Task: Create a due date automation trigger when advanced on, 2 days before a card is due add dates not starting this month at 11:00 AM.
Action: Mouse moved to (906, 277)
Screenshot: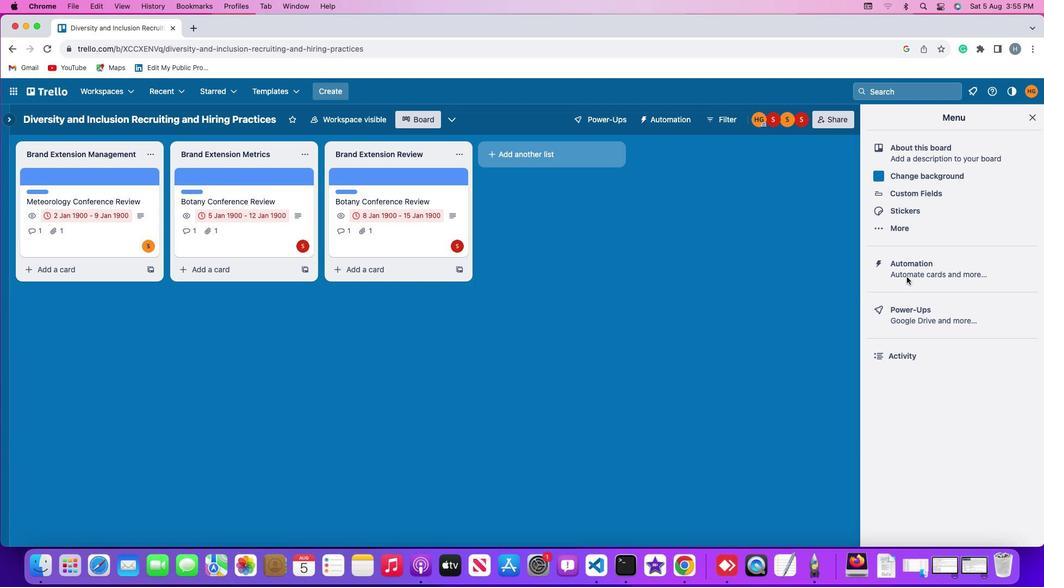 
Action: Mouse pressed left at (906, 277)
Screenshot: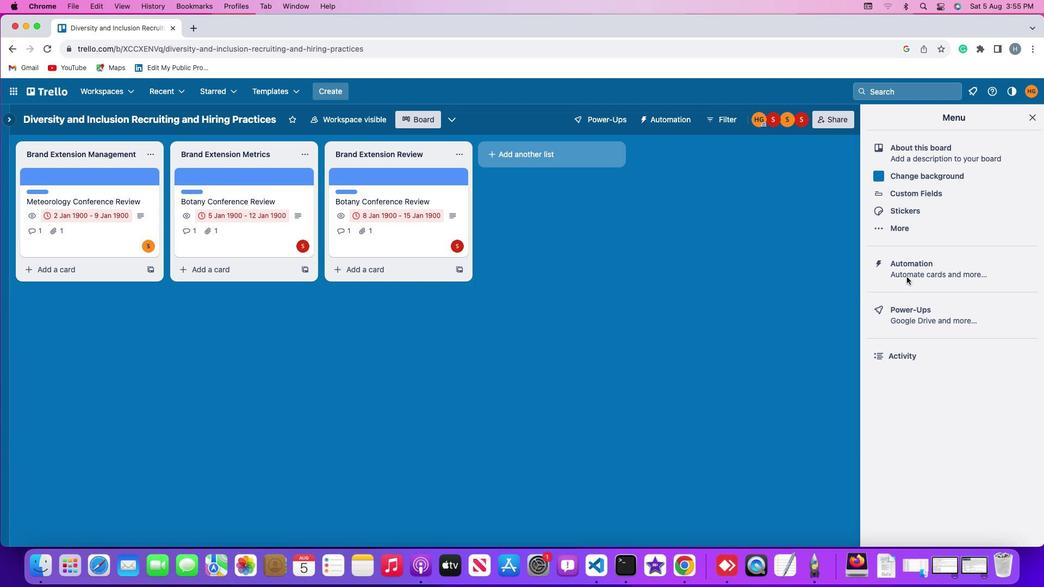 
Action: Mouse pressed left at (906, 277)
Screenshot: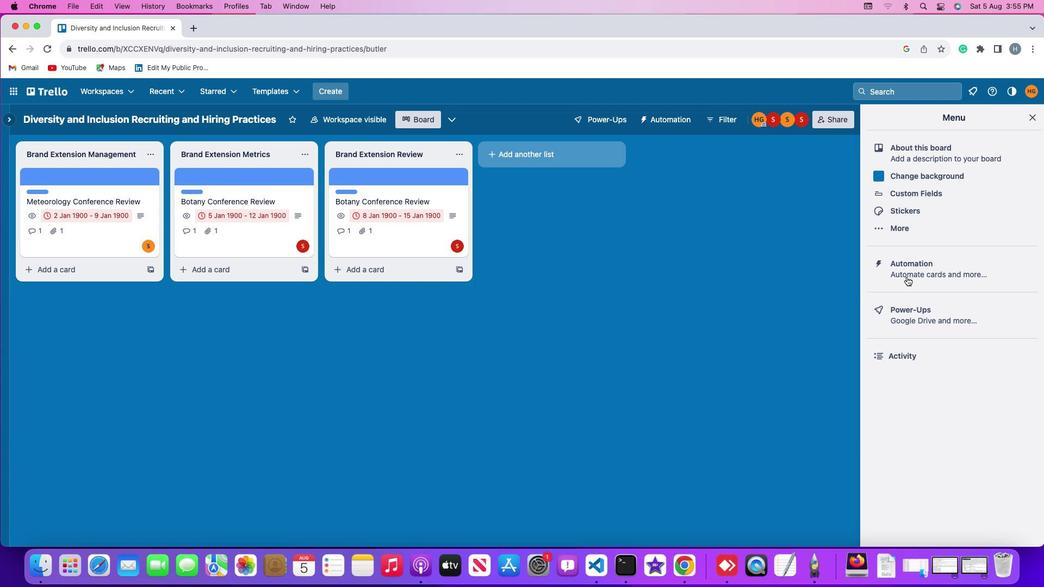 
Action: Mouse moved to (67, 261)
Screenshot: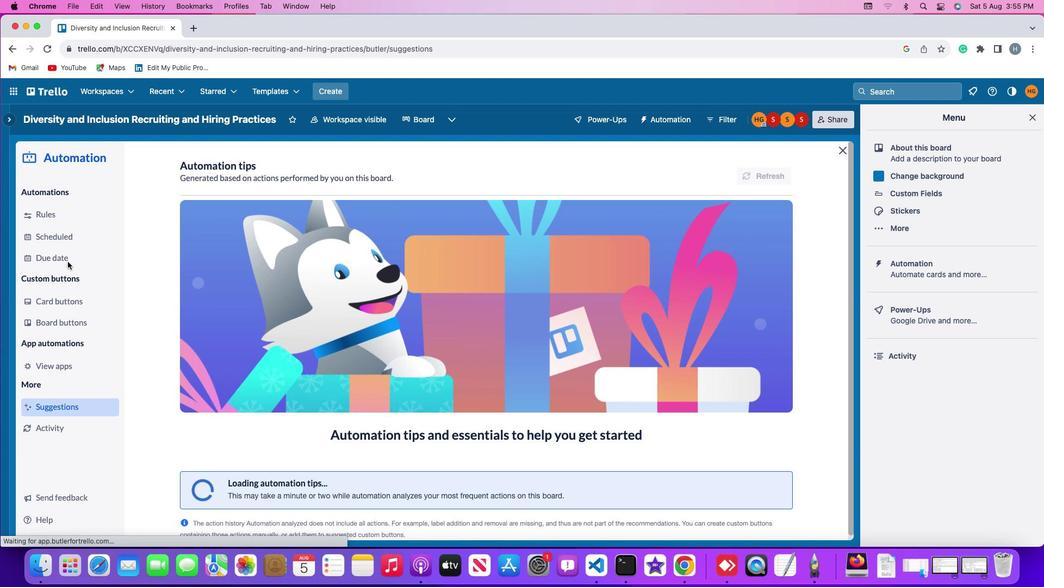 
Action: Mouse pressed left at (67, 261)
Screenshot: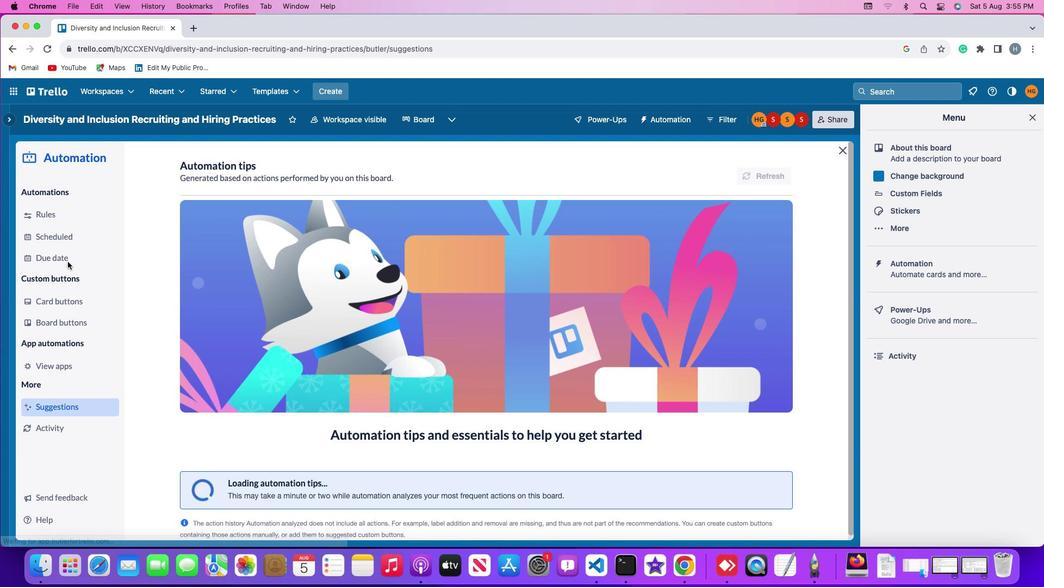 
Action: Mouse moved to (733, 168)
Screenshot: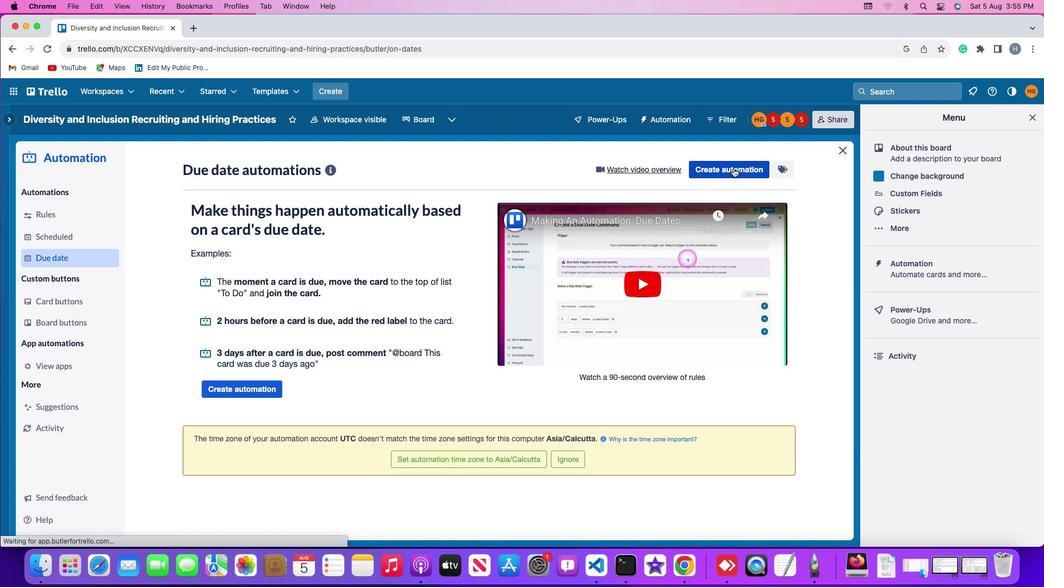 
Action: Mouse pressed left at (733, 168)
Screenshot: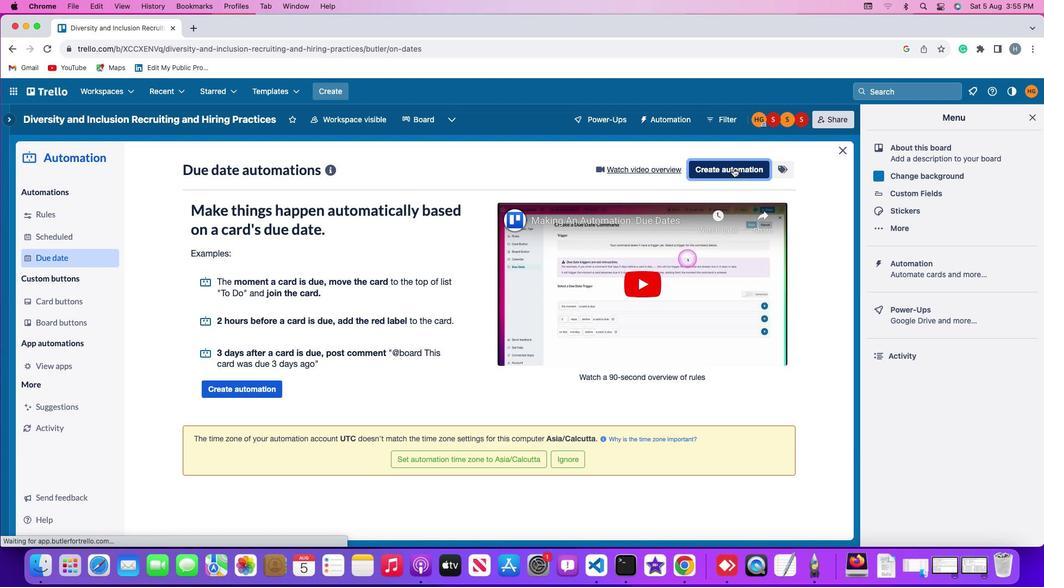 
Action: Mouse moved to (532, 274)
Screenshot: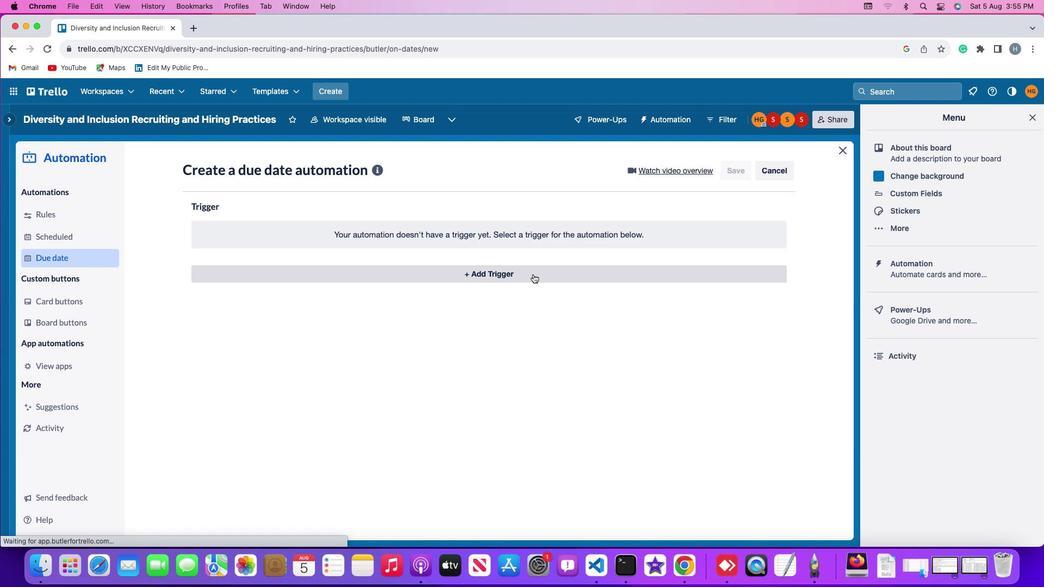 
Action: Mouse pressed left at (532, 274)
Screenshot: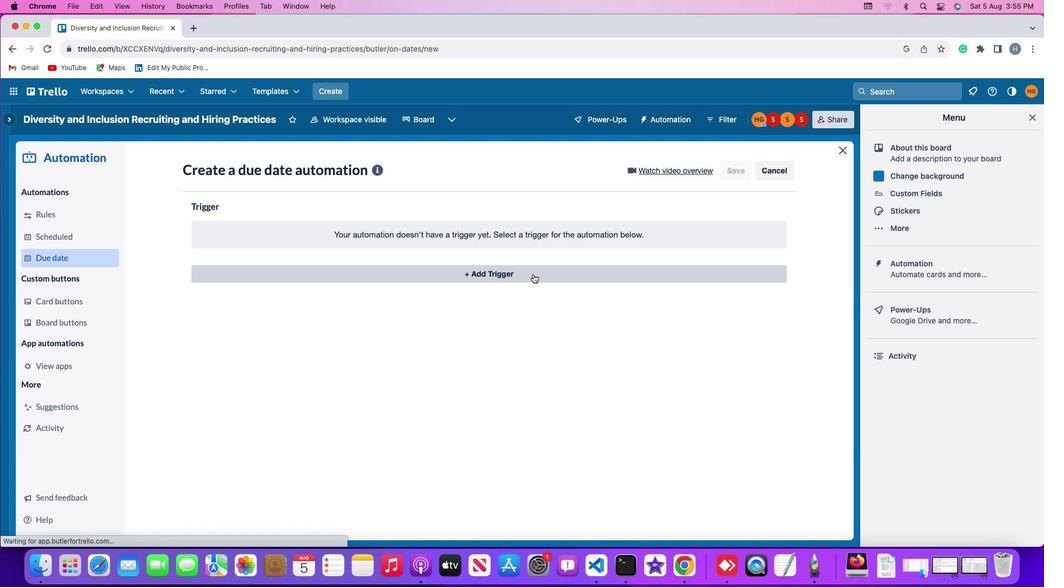 
Action: Mouse moved to (213, 436)
Screenshot: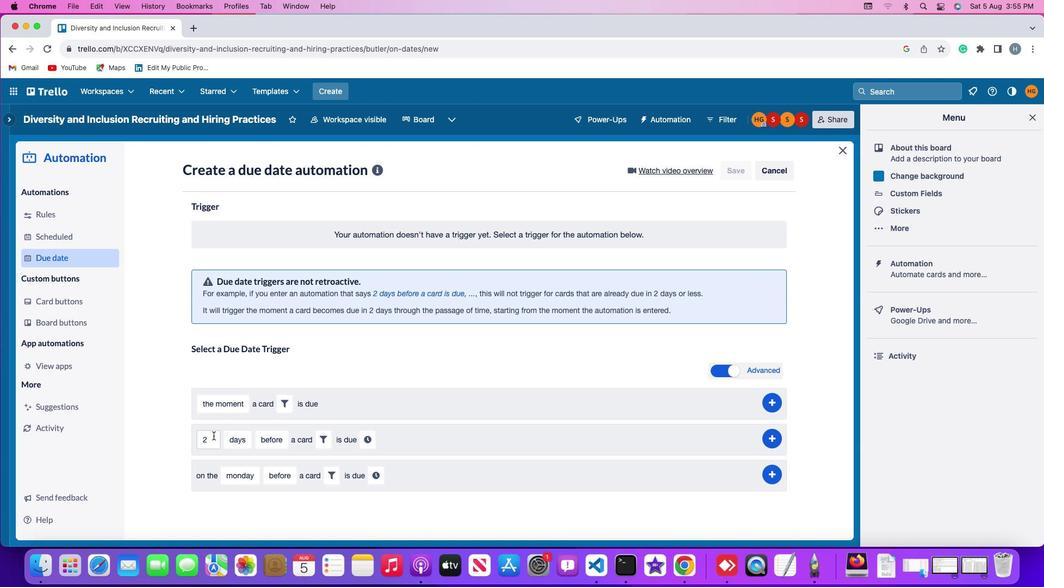 
Action: Mouse pressed left at (213, 436)
Screenshot: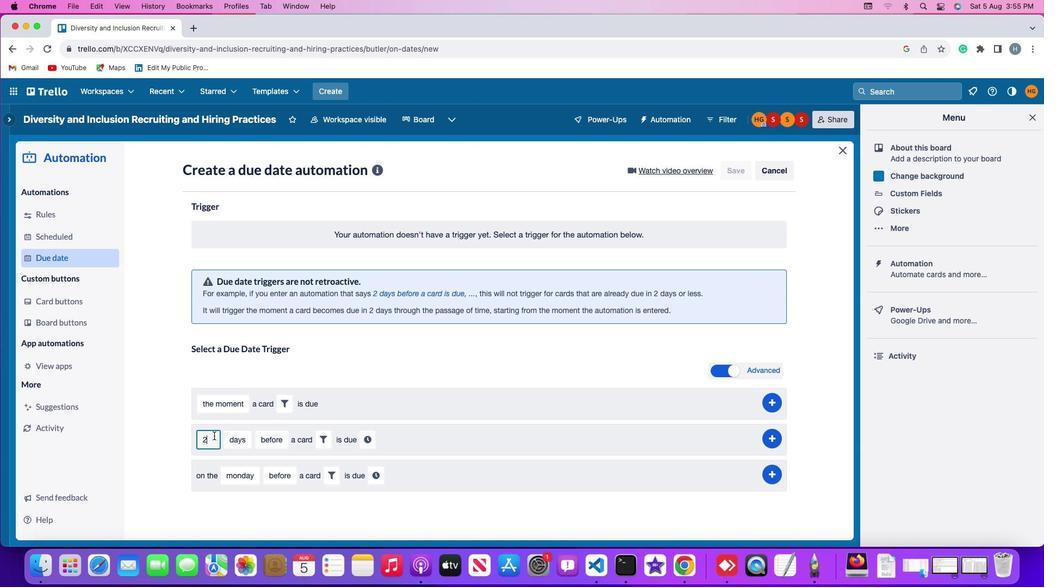 
Action: Mouse moved to (214, 435)
Screenshot: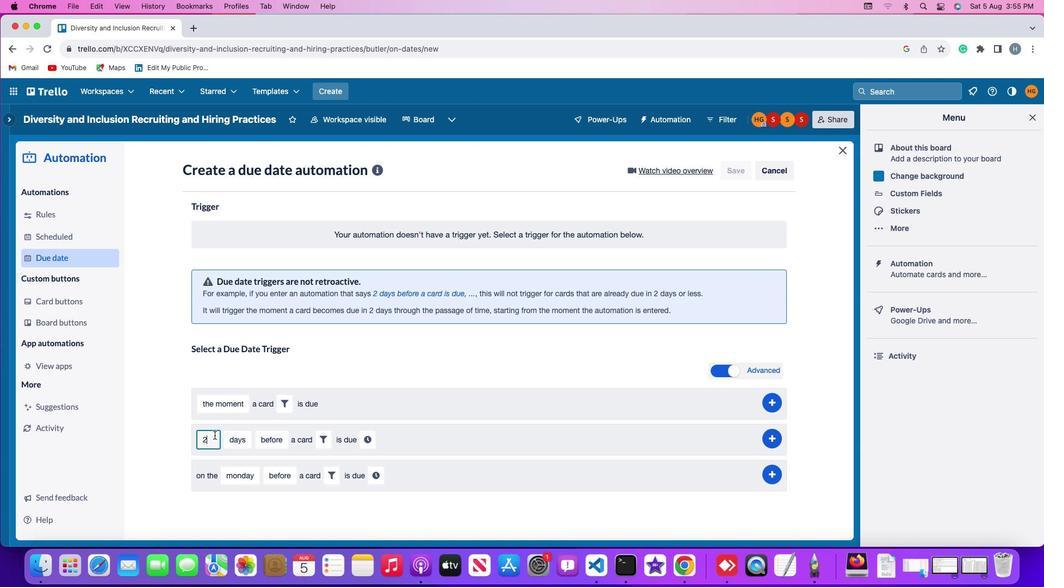 
Action: Key pressed Key.backspace
Screenshot: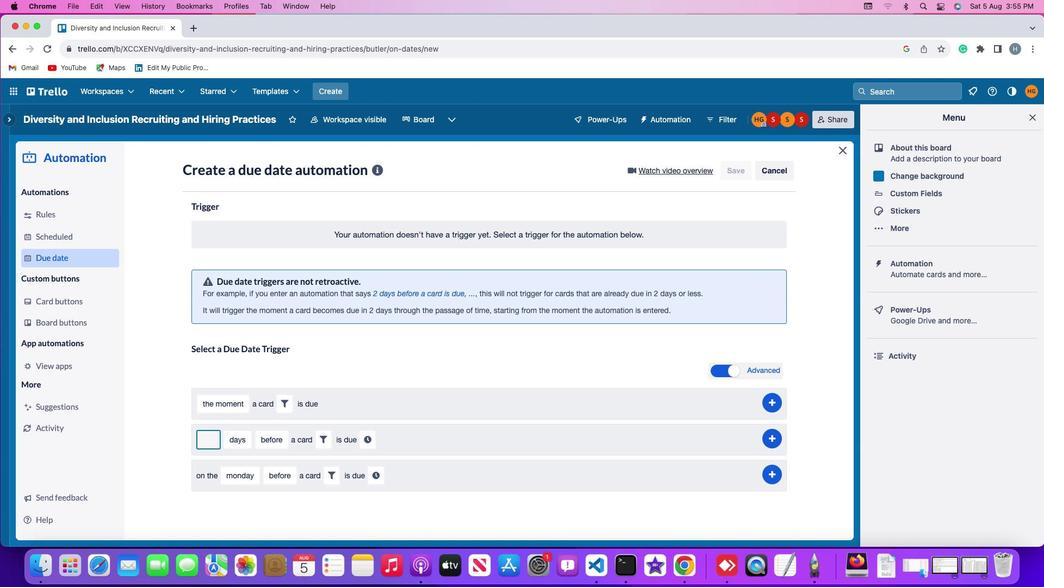 
Action: Mouse moved to (214, 434)
Screenshot: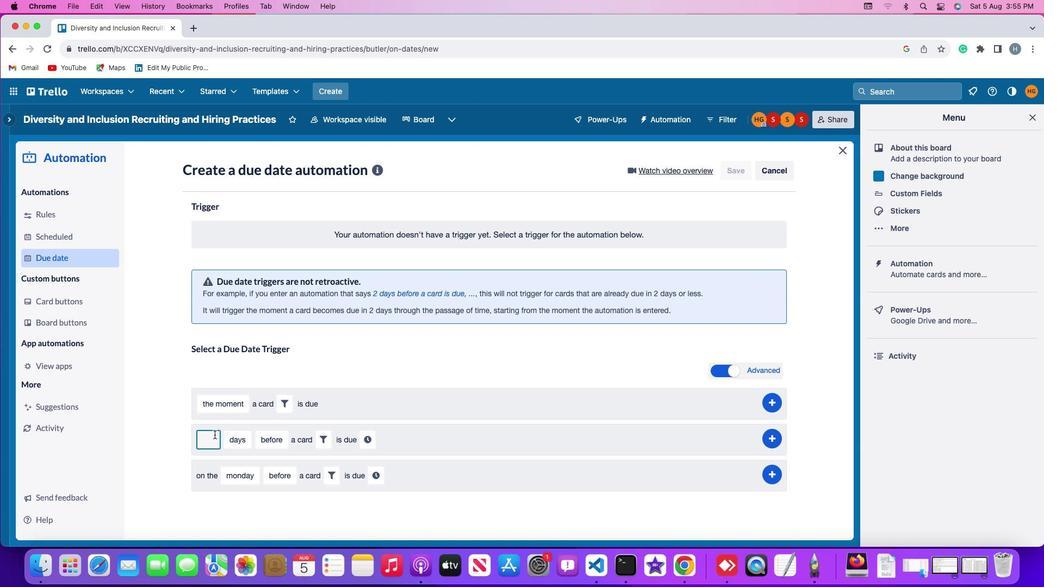 
Action: Key pressed '2'
Screenshot: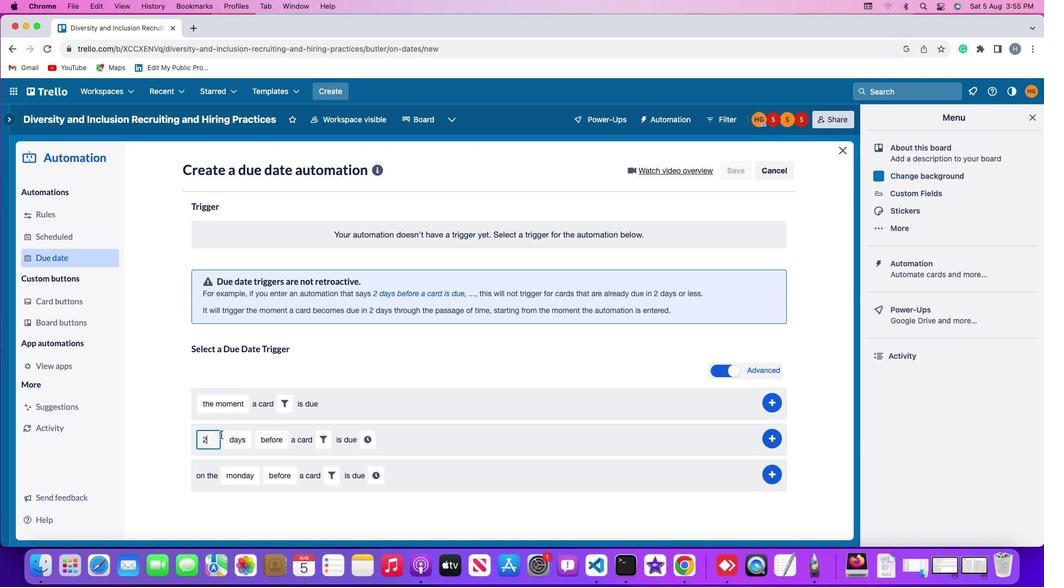 
Action: Mouse moved to (239, 436)
Screenshot: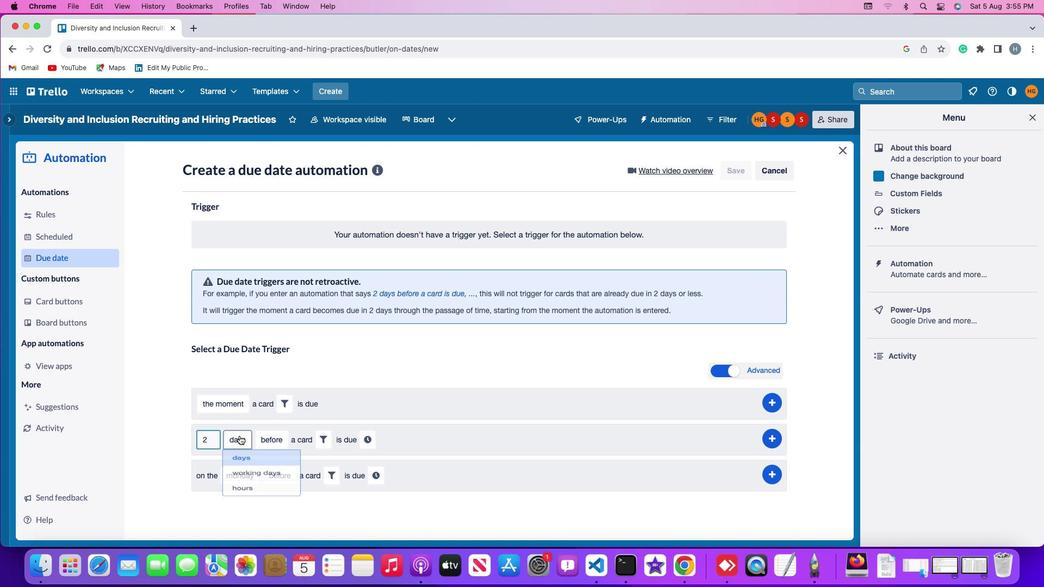 
Action: Mouse pressed left at (239, 436)
Screenshot: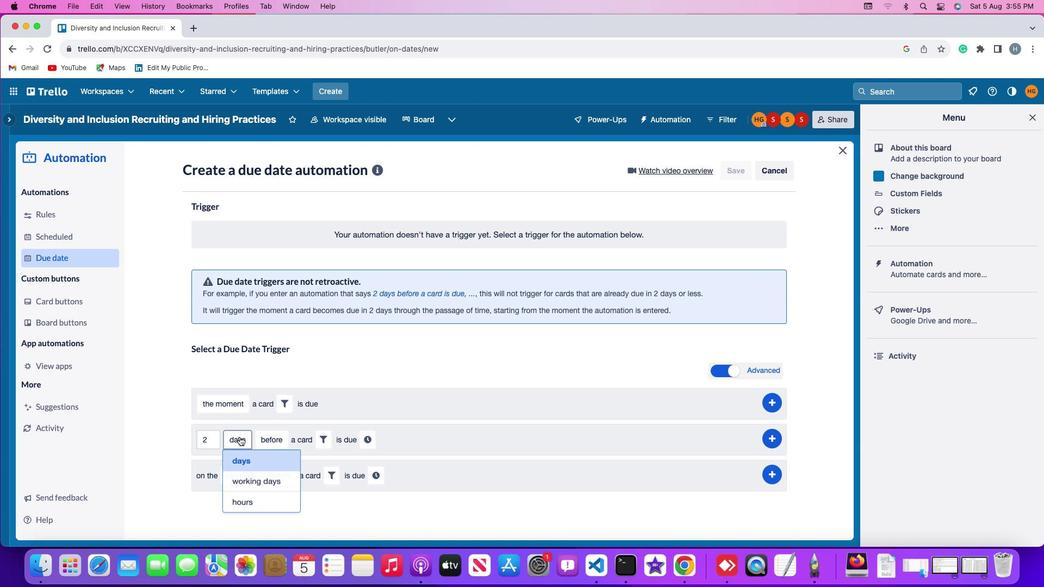 
Action: Mouse moved to (246, 451)
Screenshot: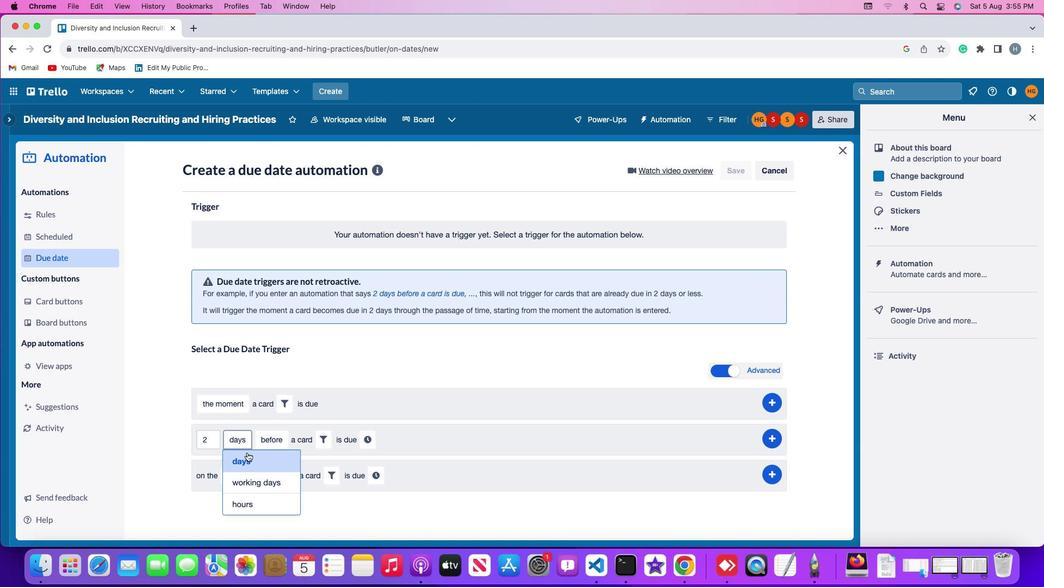 
Action: Mouse pressed left at (246, 451)
Screenshot: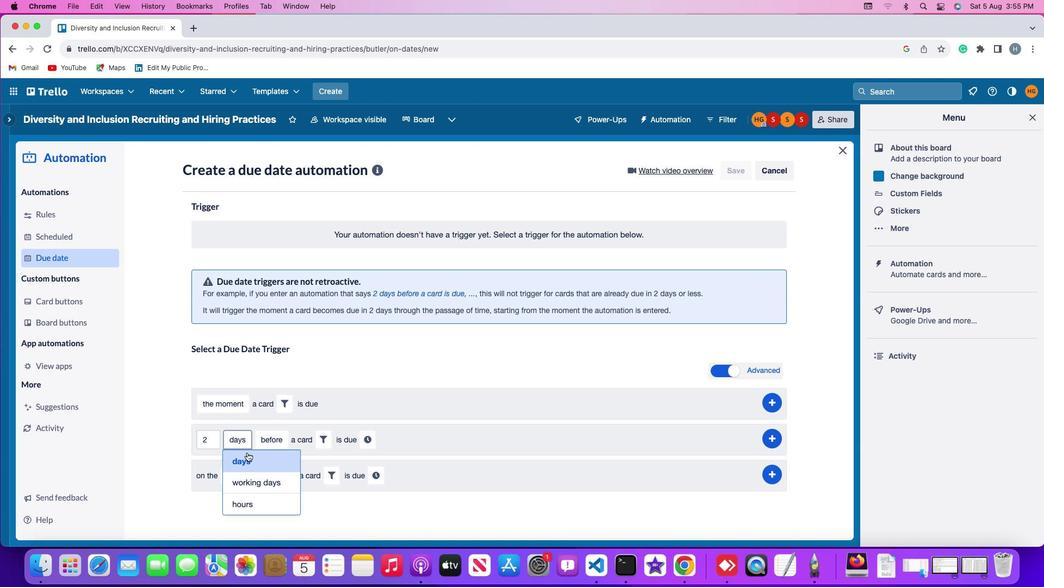 
Action: Mouse moved to (271, 437)
Screenshot: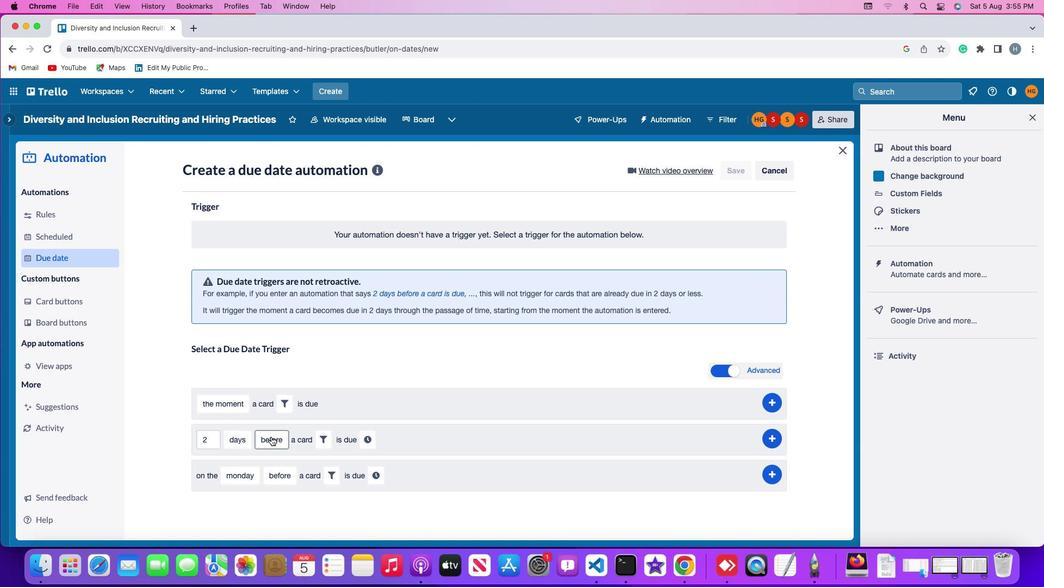 
Action: Mouse pressed left at (271, 437)
Screenshot: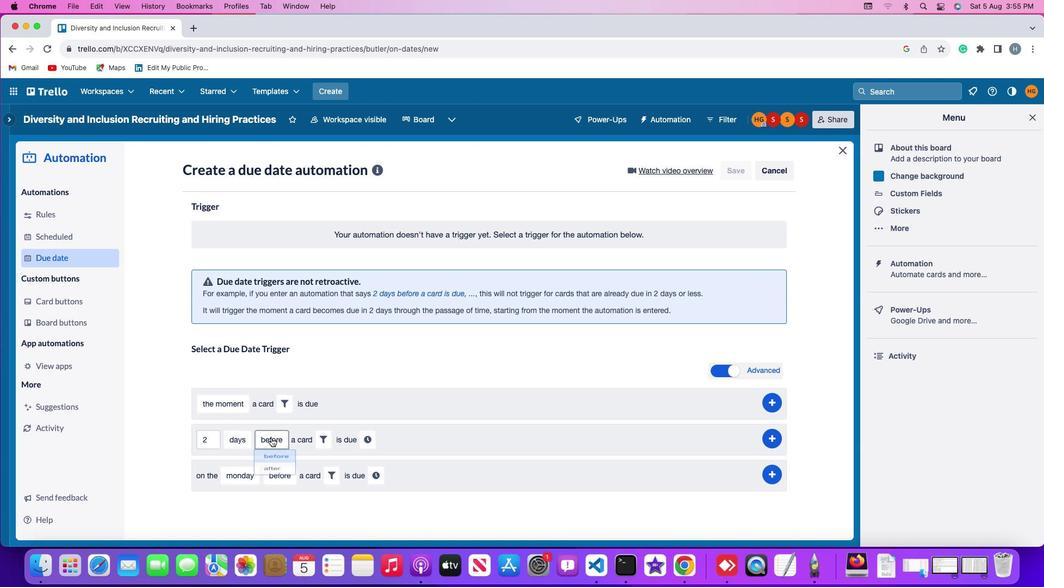 
Action: Mouse moved to (280, 457)
Screenshot: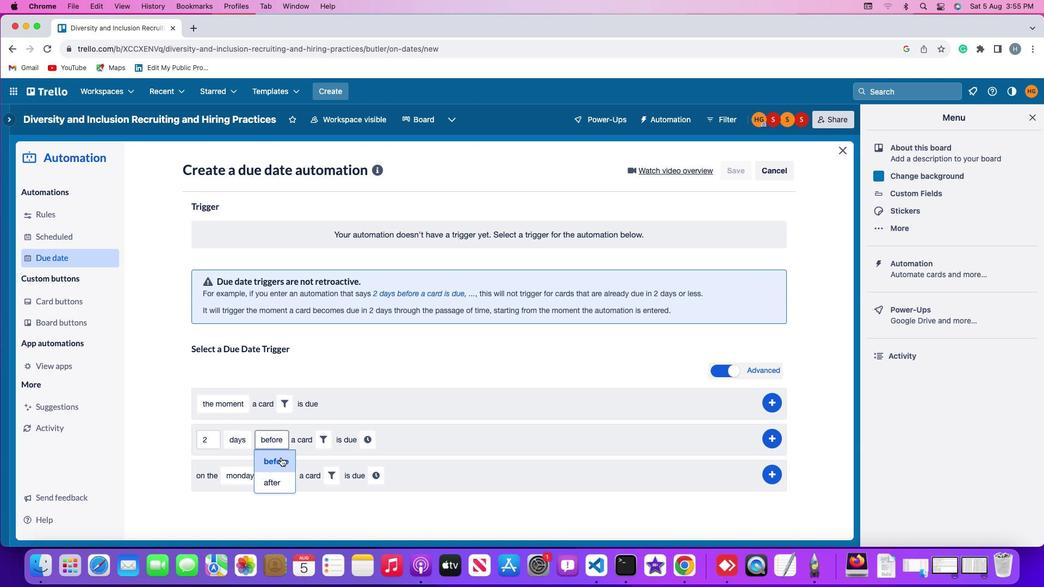 
Action: Mouse pressed left at (280, 457)
Screenshot: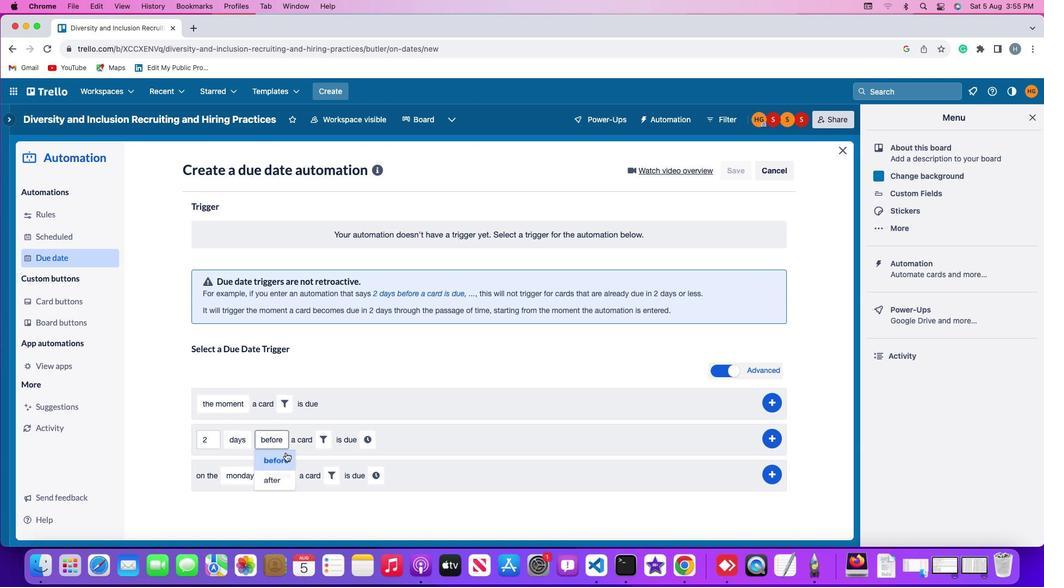 
Action: Mouse moved to (317, 438)
Screenshot: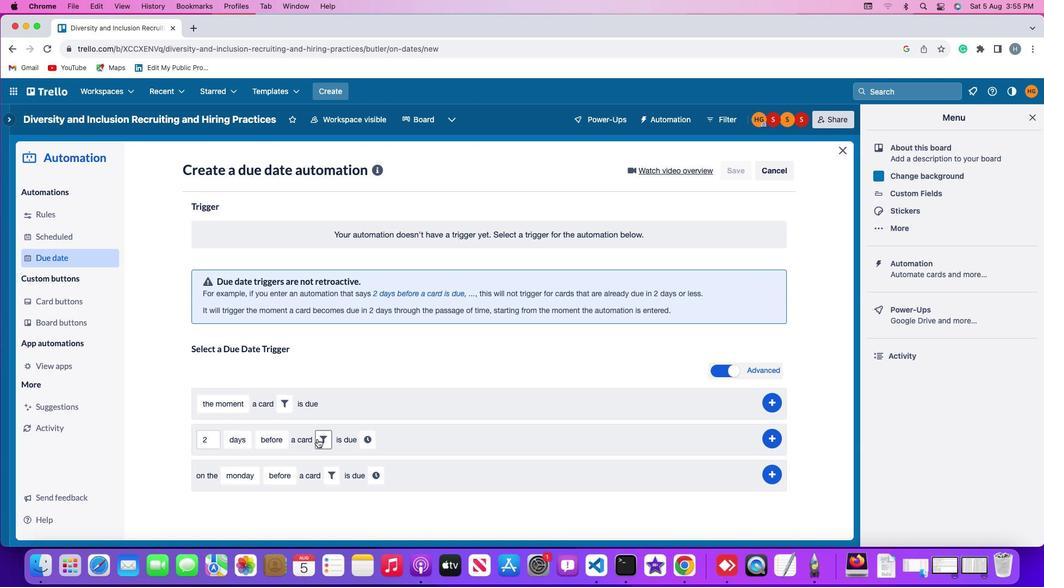 
Action: Mouse pressed left at (317, 438)
Screenshot: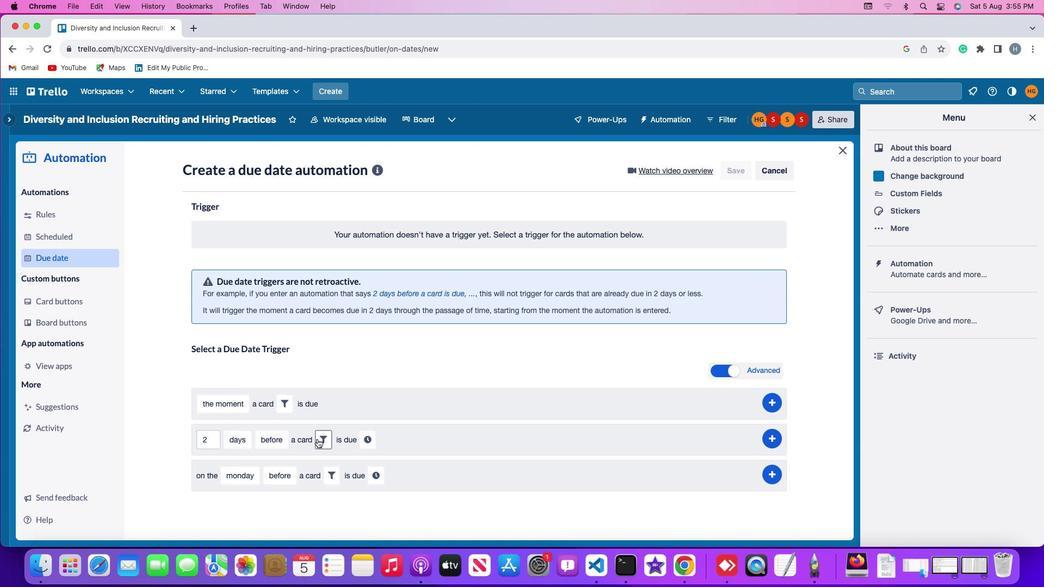 
Action: Mouse moved to (386, 474)
Screenshot: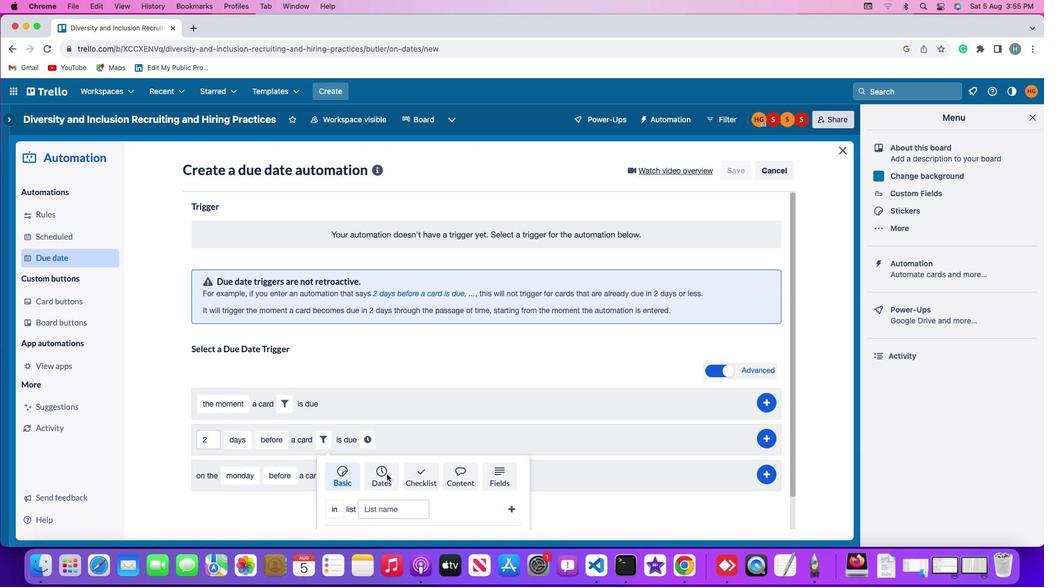 
Action: Mouse pressed left at (386, 474)
Screenshot: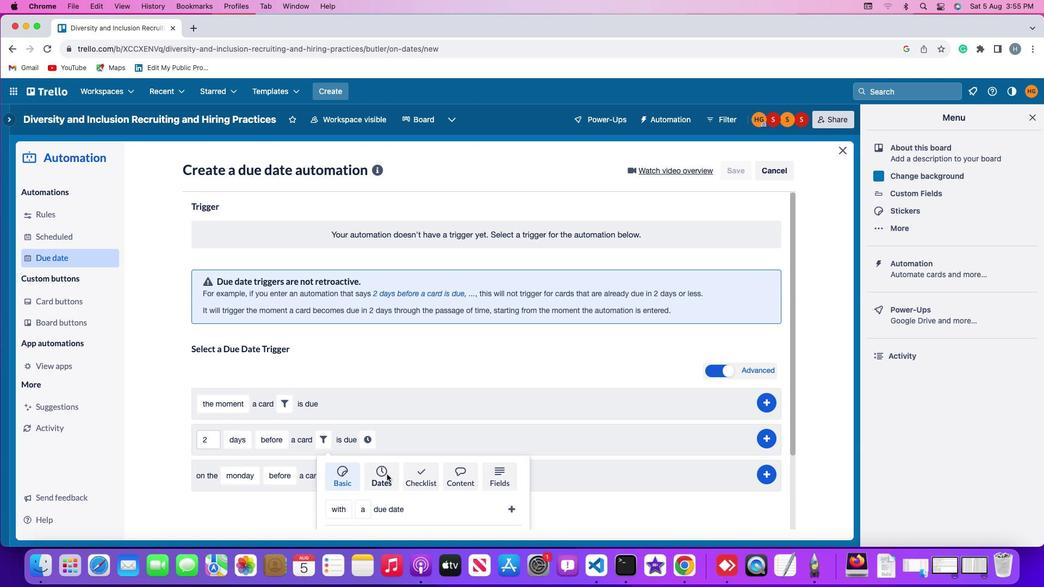 
Action: Mouse moved to (372, 474)
Screenshot: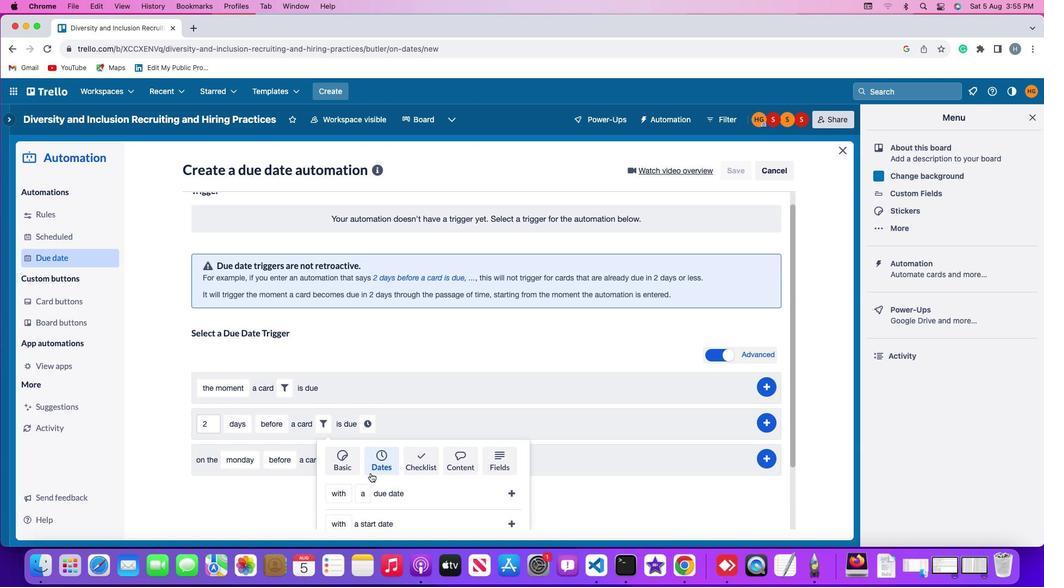 
Action: Mouse scrolled (372, 474) with delta (0, 0)
Screenshot: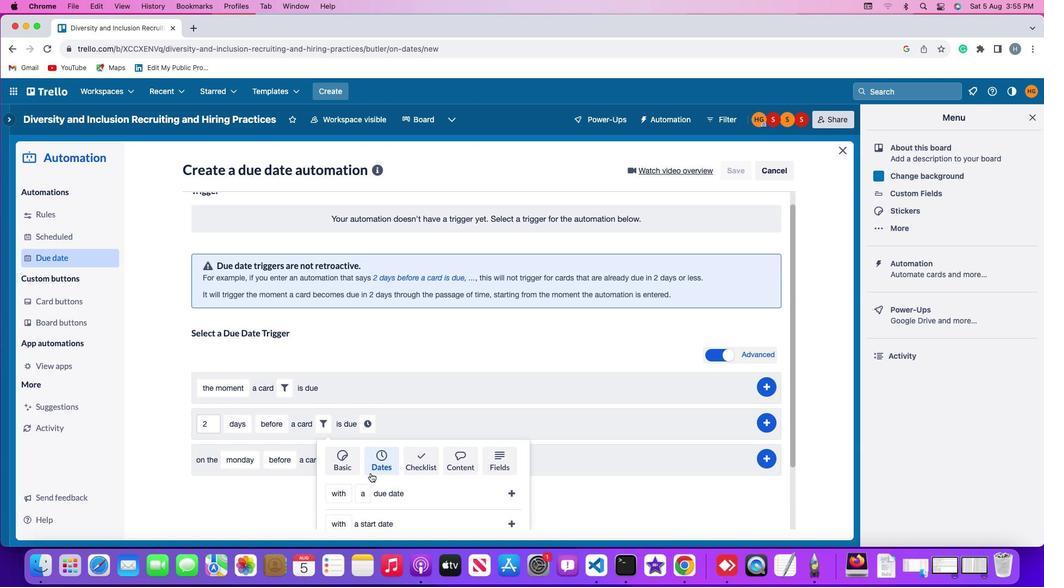 
Action: Mouse moved to (372, 474)
Screenshot: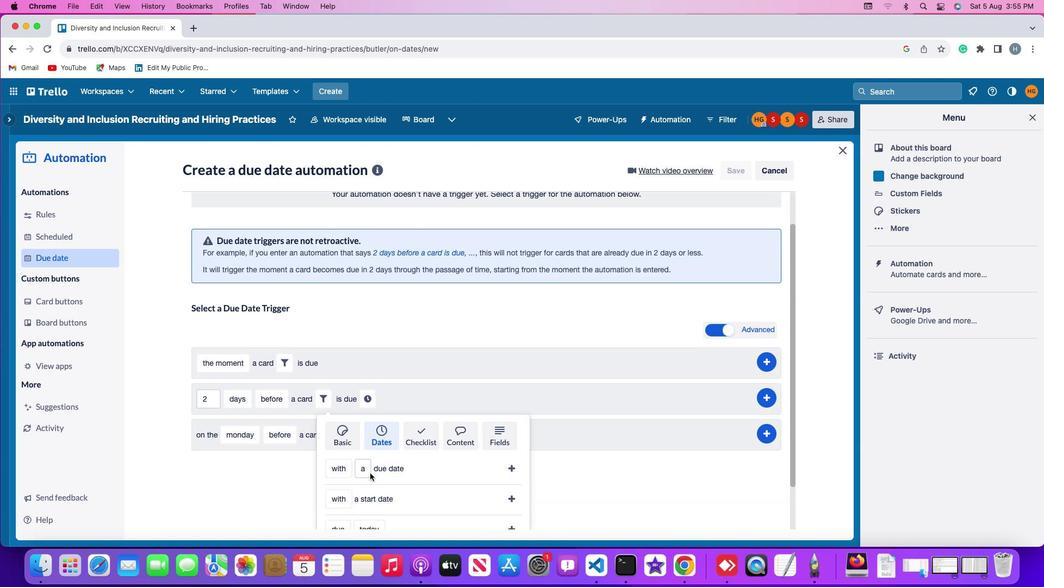 
Action: Mouse scrolled (372, 474) with delta (0, 0)
Screenshot: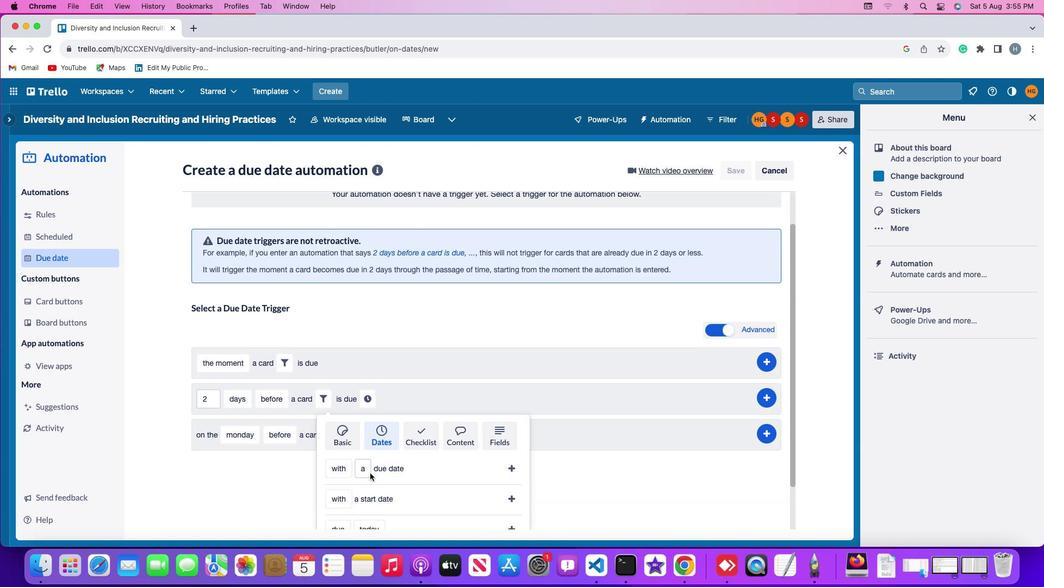 
Action: Mouse scrolled (372, 474) with delta (0, -1)
Screenshot: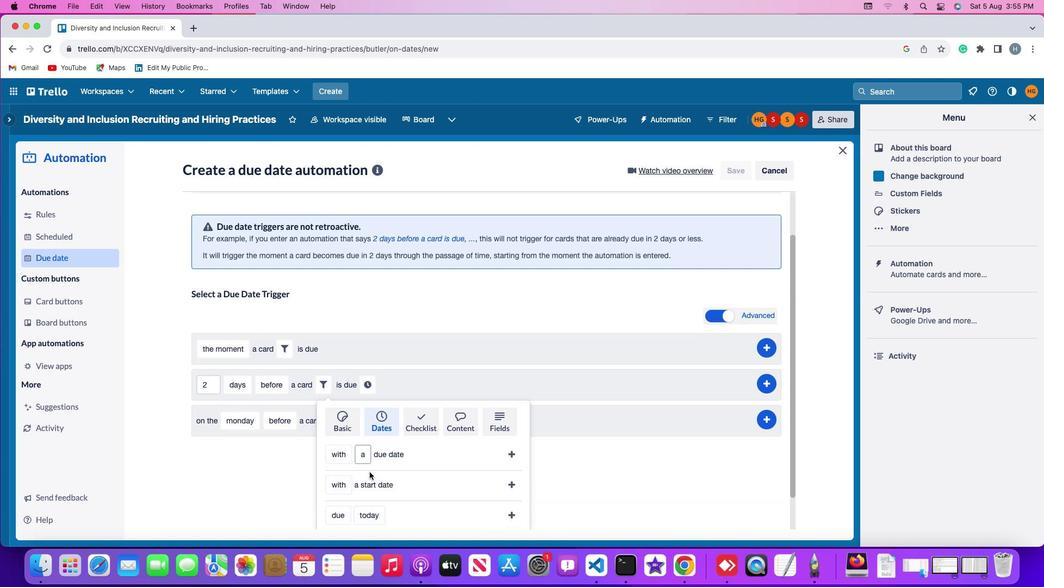 
Action: Mouse scrolled (372, 474) with delta (0, -2)
Screenshot: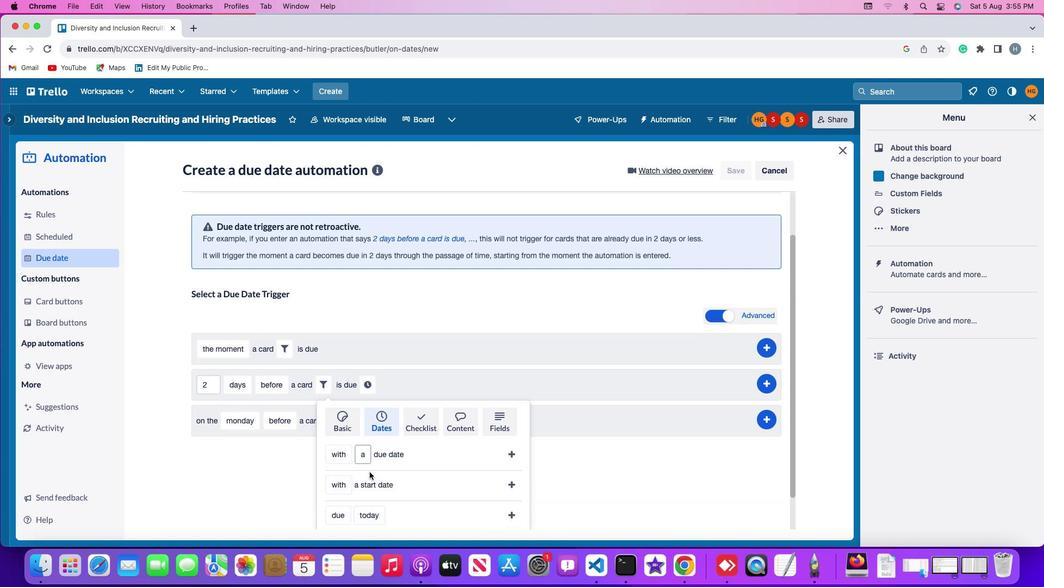 
Action: Mouse moved to (372, 474)
Screenshot: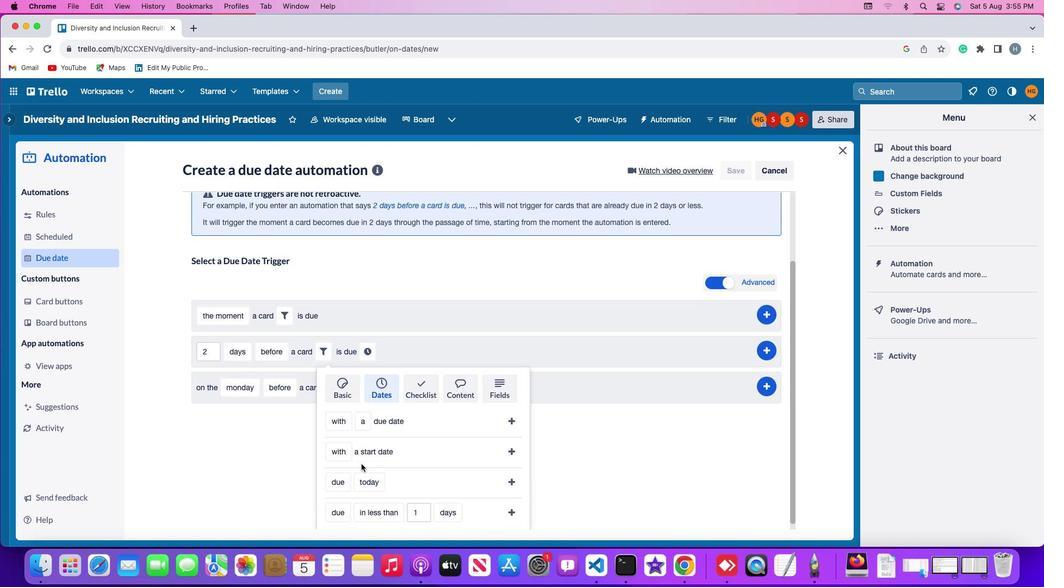 
Action: Mouse scrolled (372, 474) with delta (0, -2)
Screenshot: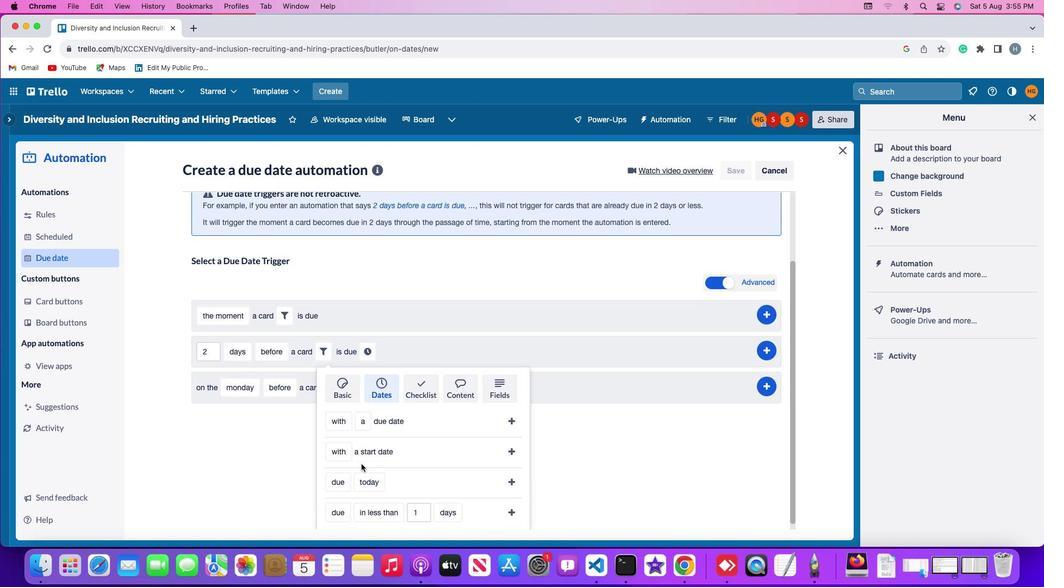 
Action: Mouse moved to (370, 473)
Screenshot: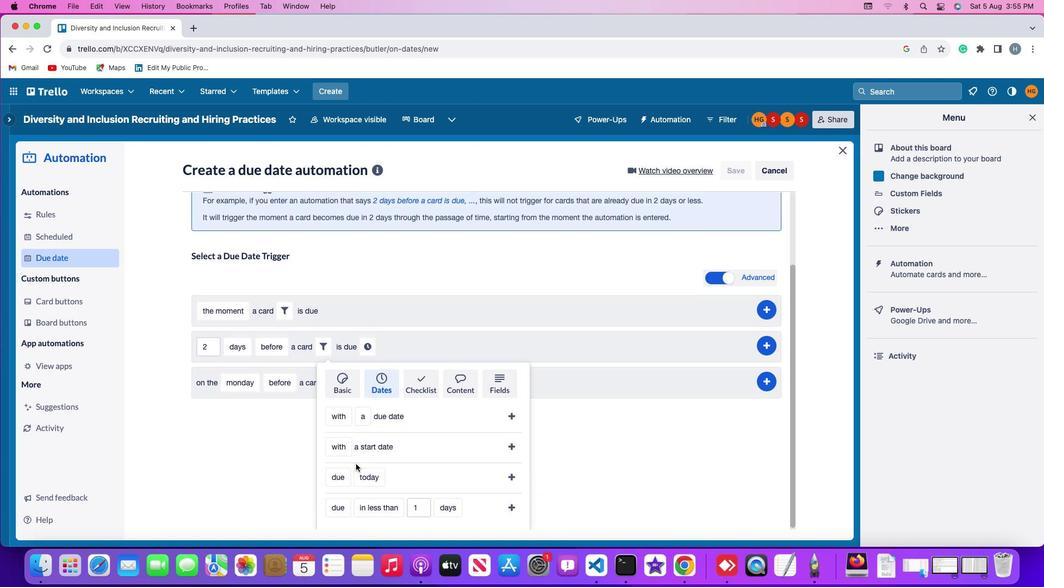 
Action: Mouse scrolled (370, 473) with delta (0, -2)
Screenshot: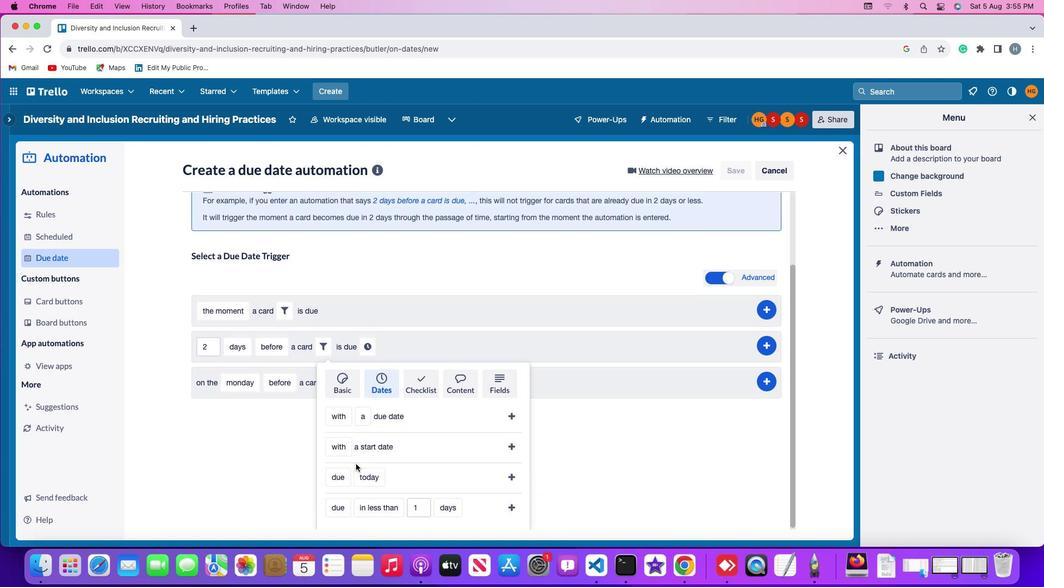 
Action: Mouse moved to (347, 471)
Screenshot: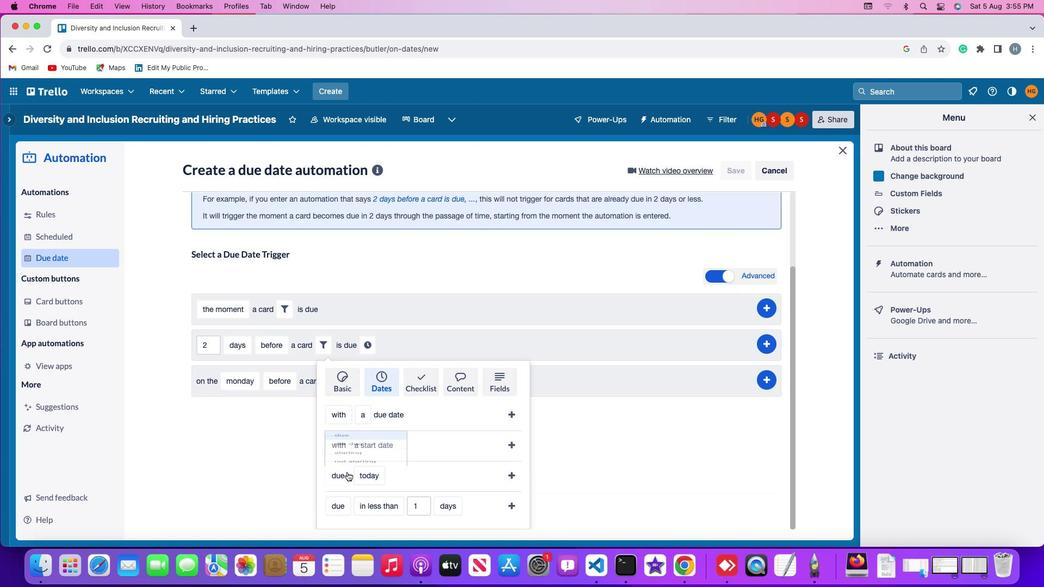 
Action: Mouse pressed left at (347, 471)
Screenshot: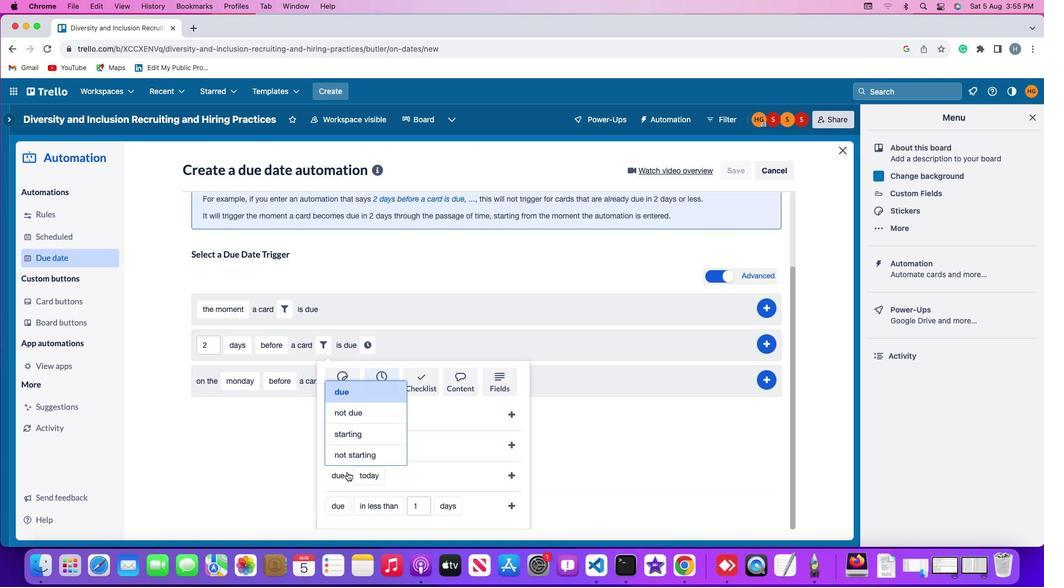 
Action: Mouse moved to (350, 451)
Screenshot: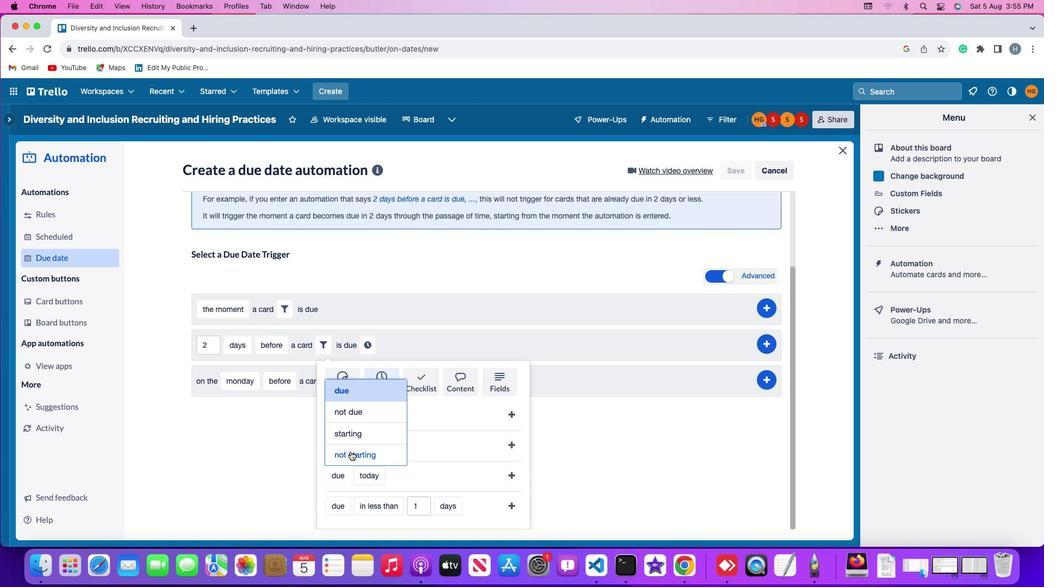 
Action: Mouse pressed left at (350, 451)
Screenshot: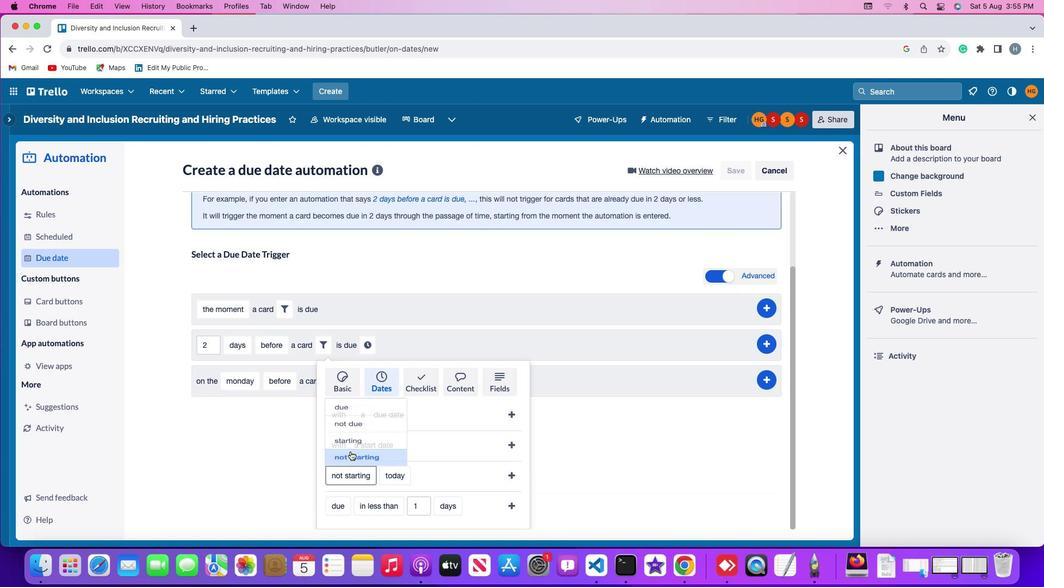 
Action: Mouse moved to (392, 474)
Screenshot: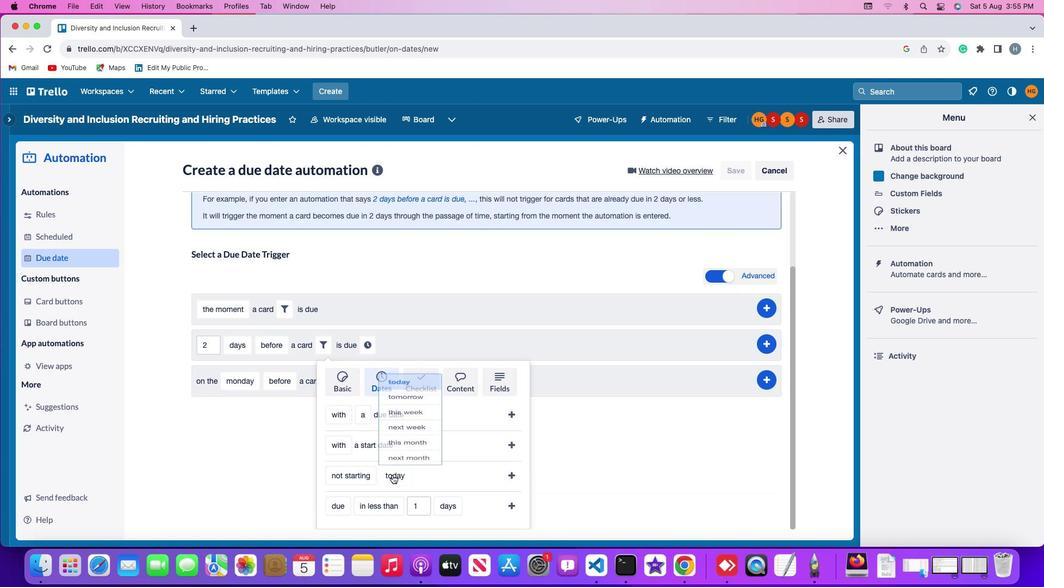 
Action: Mouse pressed left at (392, 474)
Screenshot: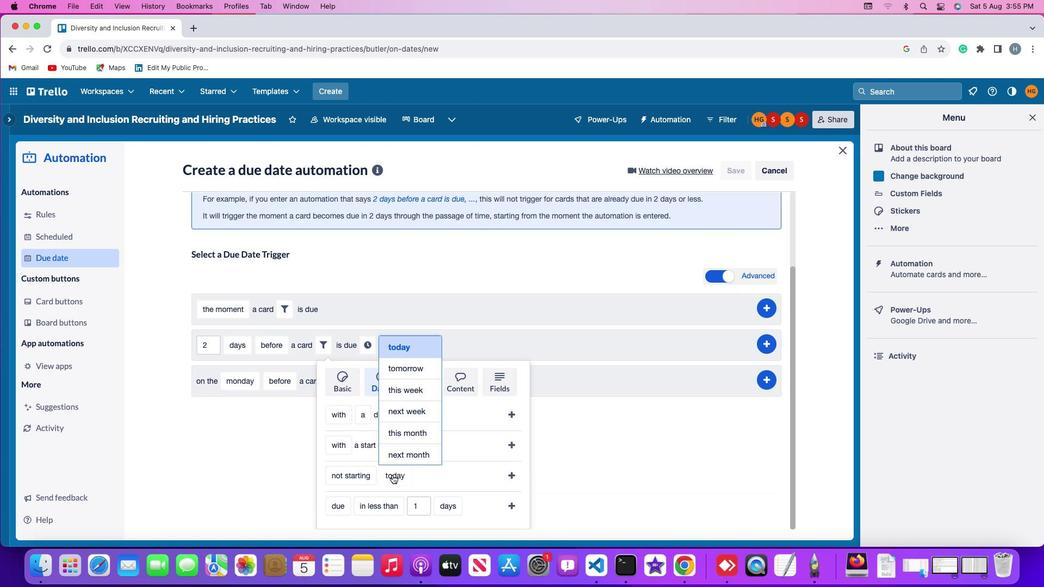 
Action: Mouse moved to (398, 434)
Screenshot: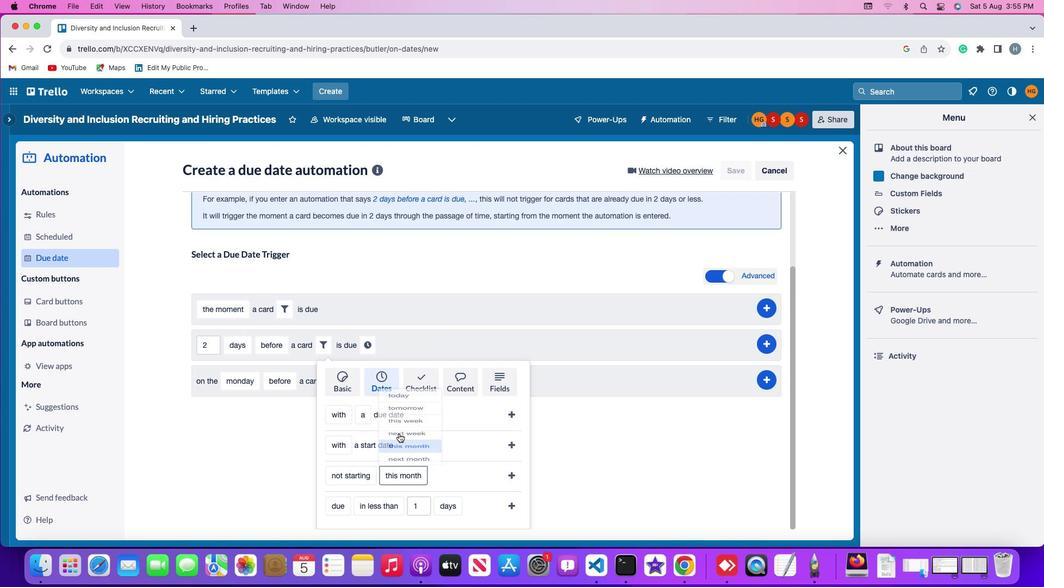
Action: Mouse pressed left at (398, 434)
Screenshot: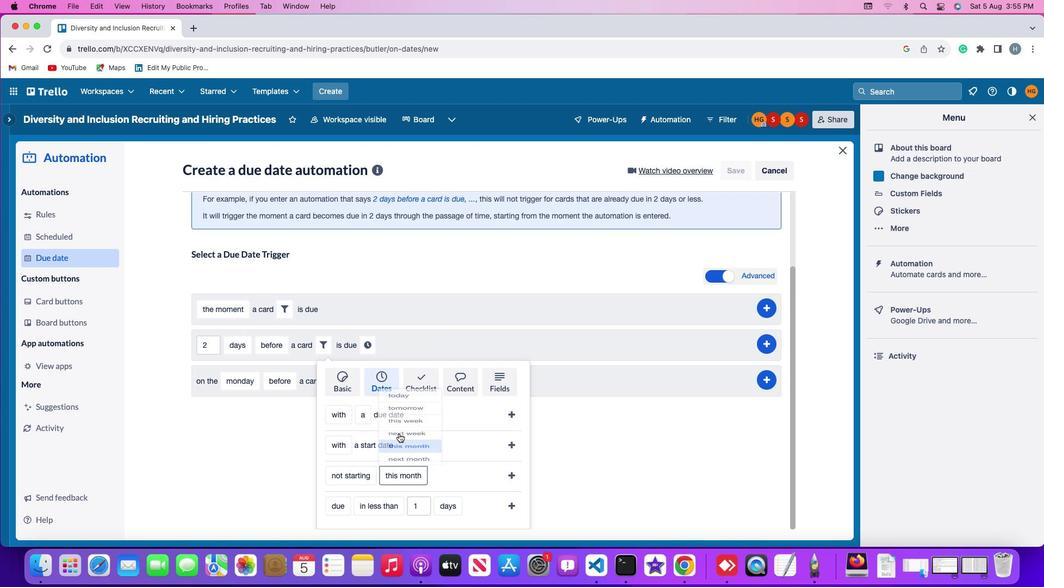 
Action: Mouse moved to (510, 471)
Screenshot: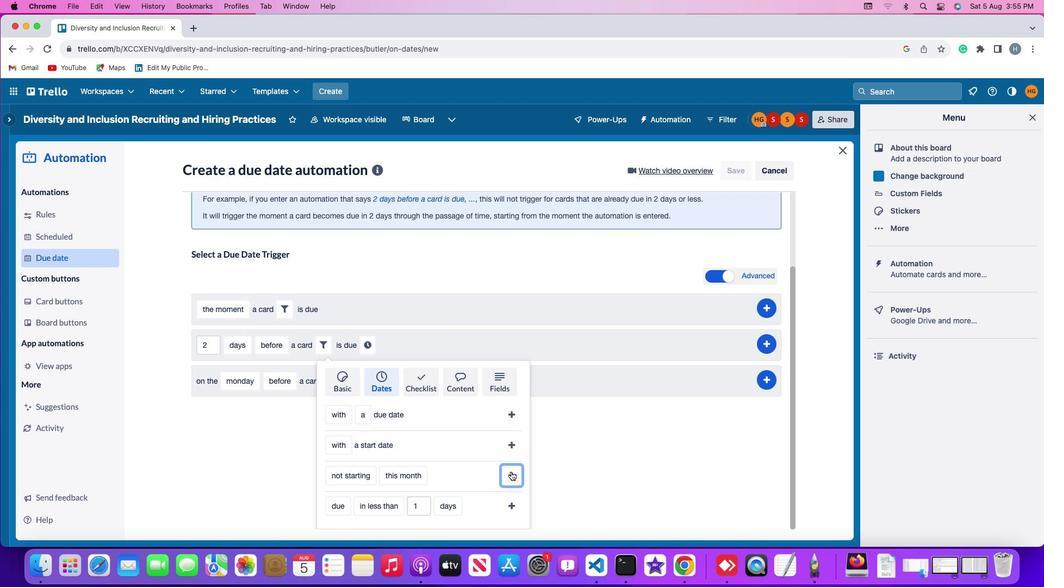 
Action: Mouse pressed left at (510, 471)
Screenshot: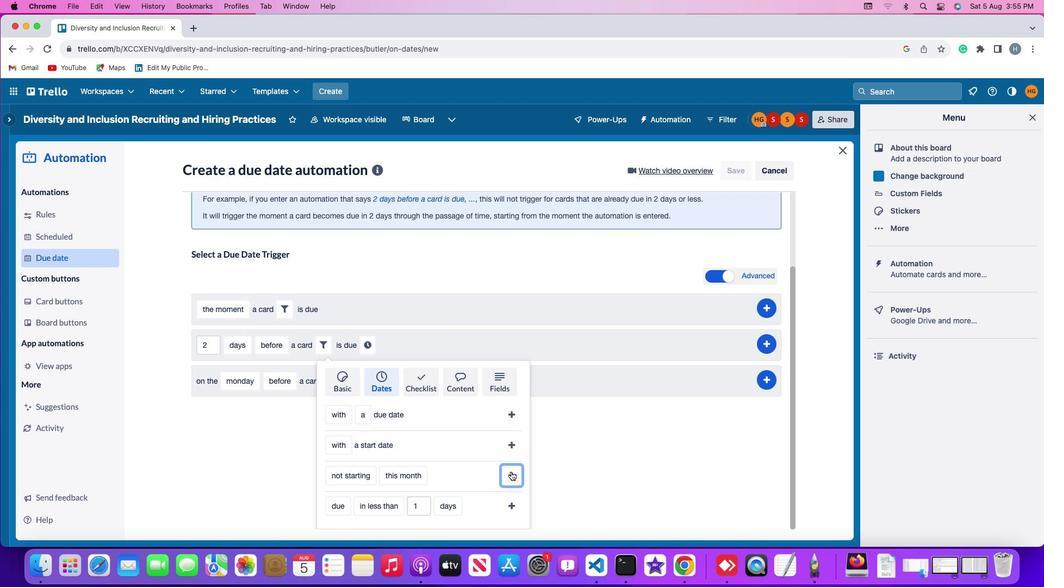 
Action: Mouse moved to (471, 435)
Screenshot: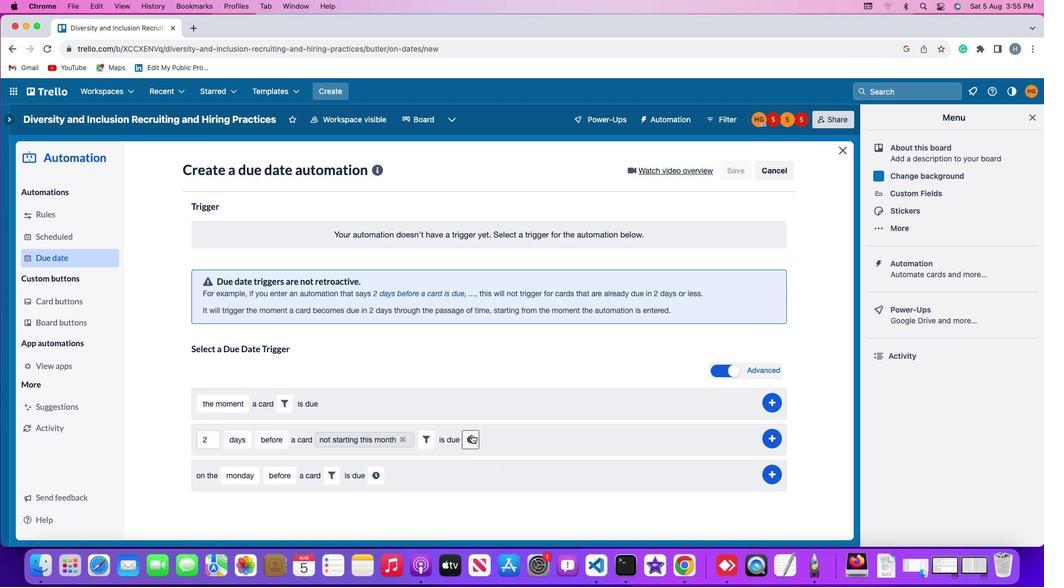 
Action: Mouse pressed left at (471, 435)
Screenshot: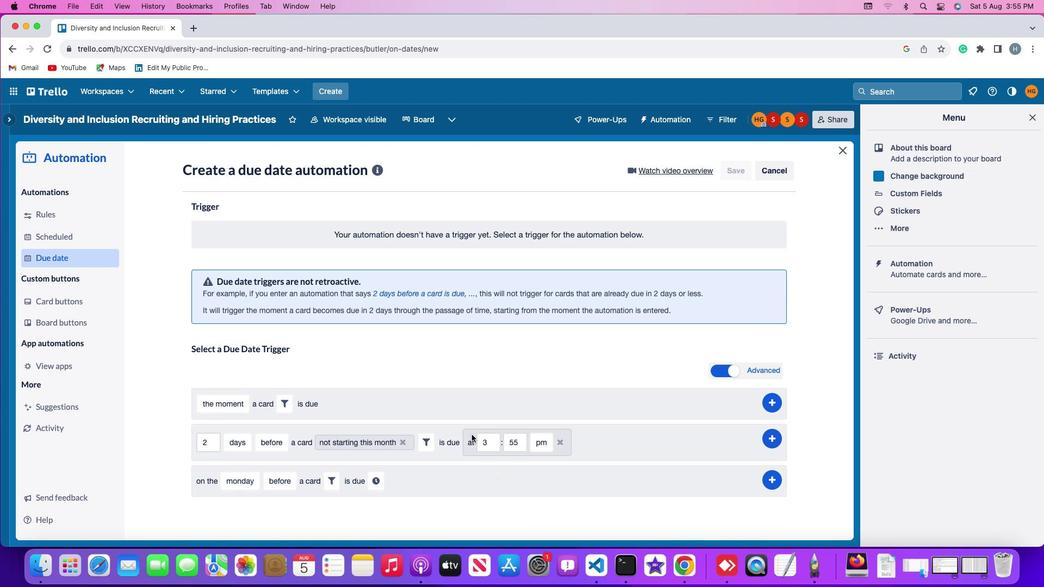 
Action: Mouse moved to (492, 443)
Screenshot: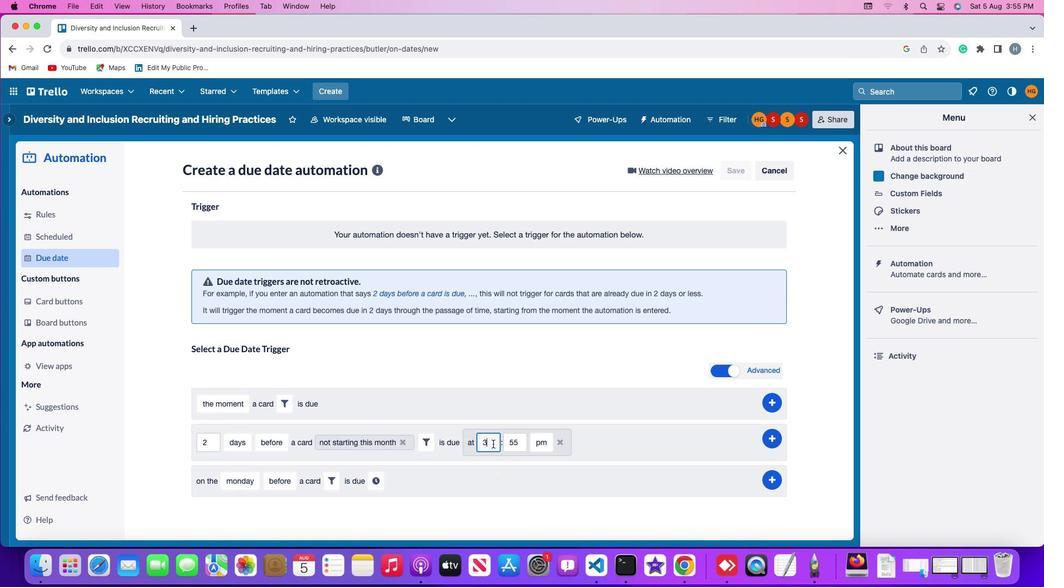 
Action: Mouse pressed left at (492, 443)
Screenshot: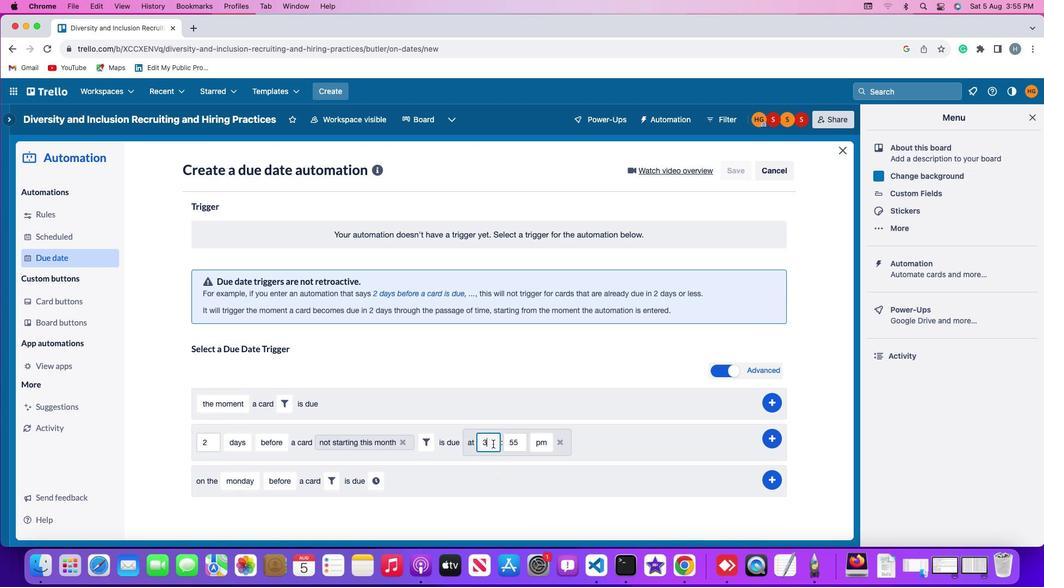 
Action: Key pressed Key.backspace'1''1'
Screenshot: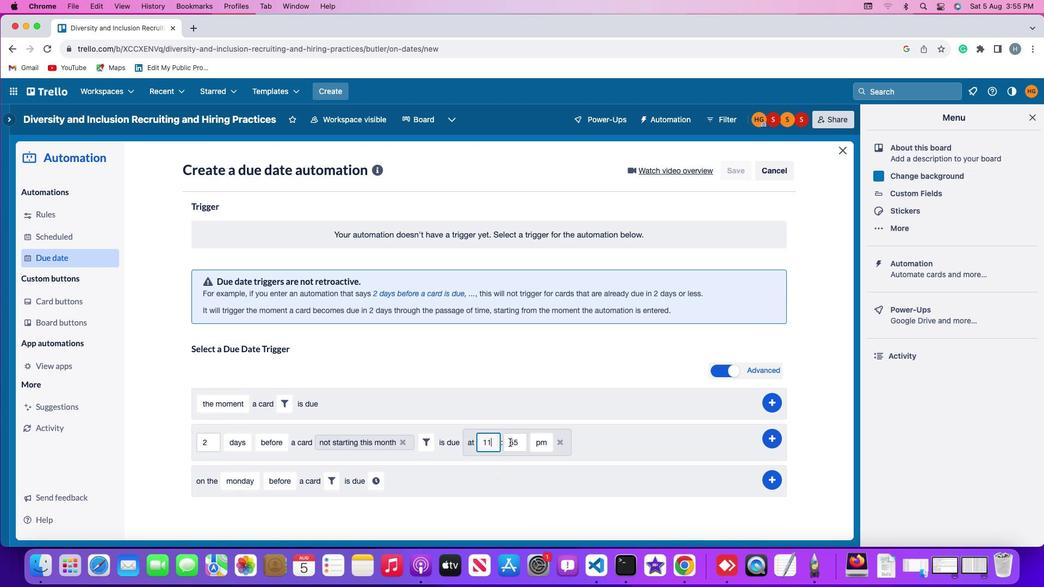 
Action: Mouse moved to (523, 441)
Screenshot: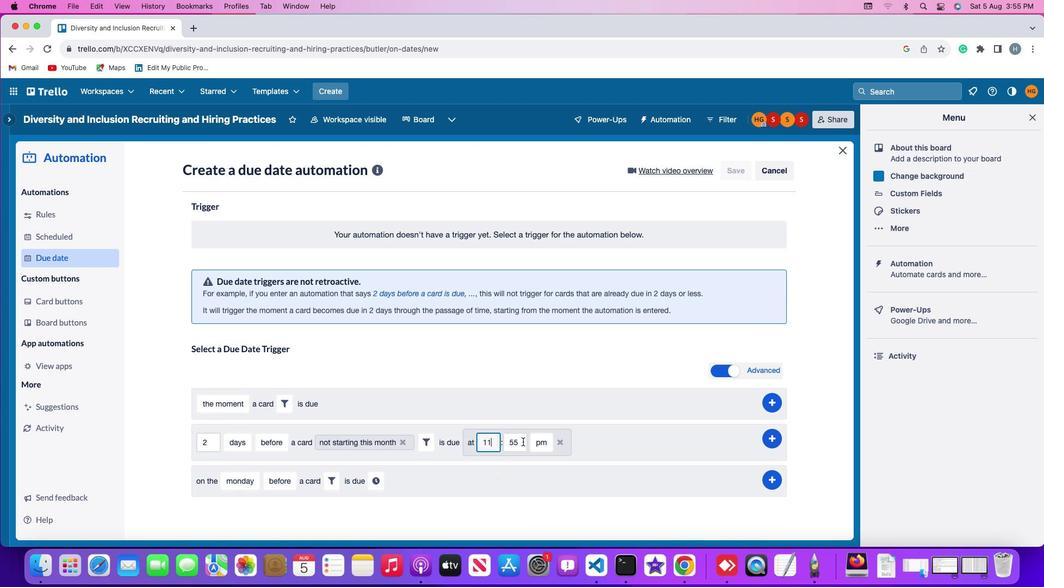 
Action: Mouse pressed left at (523, 441)
Screenshot: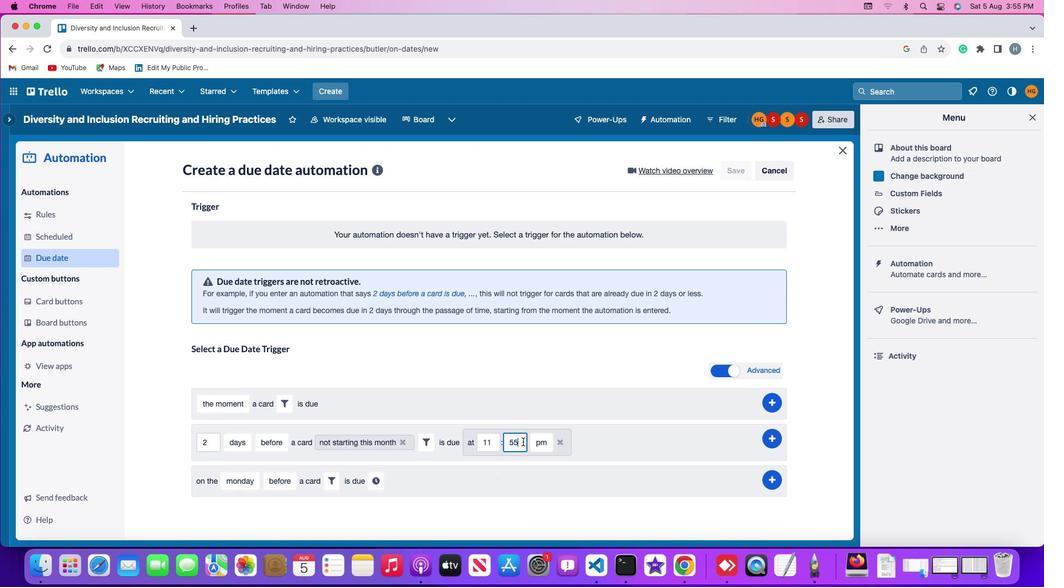 
Action: Key pressed Key.backspaceKey.backspaceKey.backspace'0''0'
Screenshot: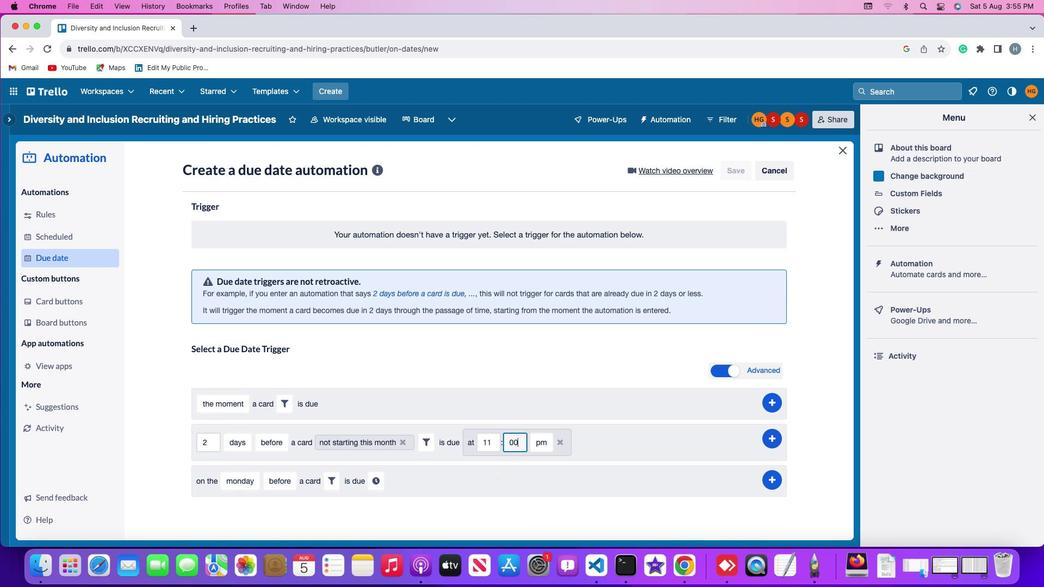 
Action: Mouse moved to (538, 440)
Screenshot: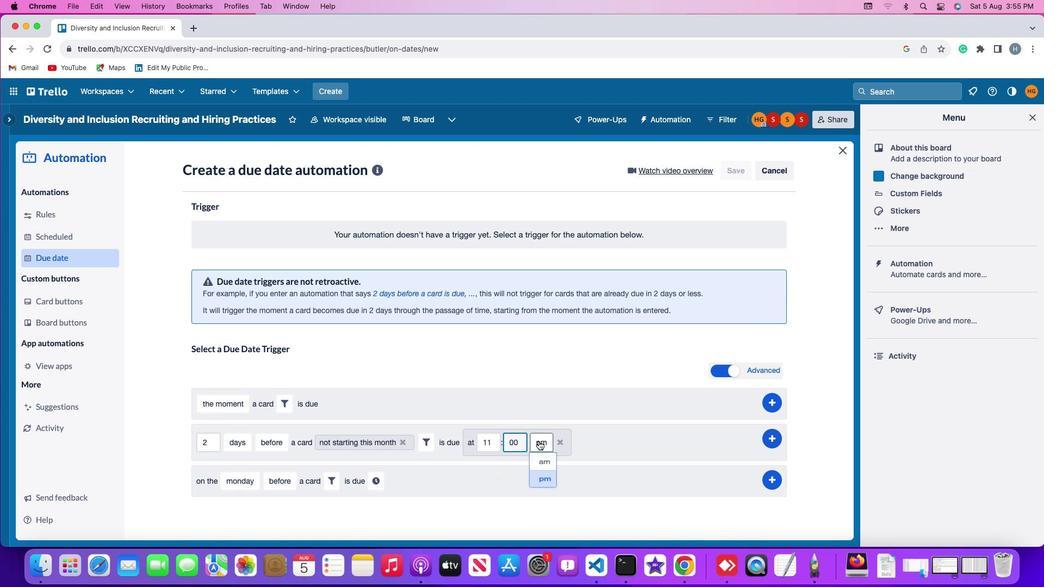 
Action: Mouse pressed left at (538, 440)
Screenshot: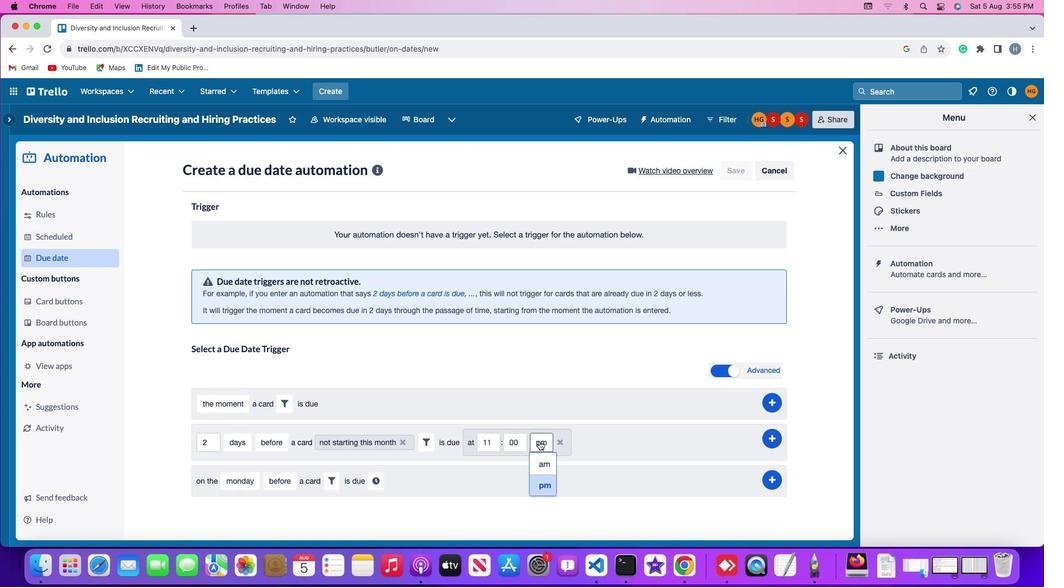 
Action: Mouse moved to (547, 466)
Screenshot: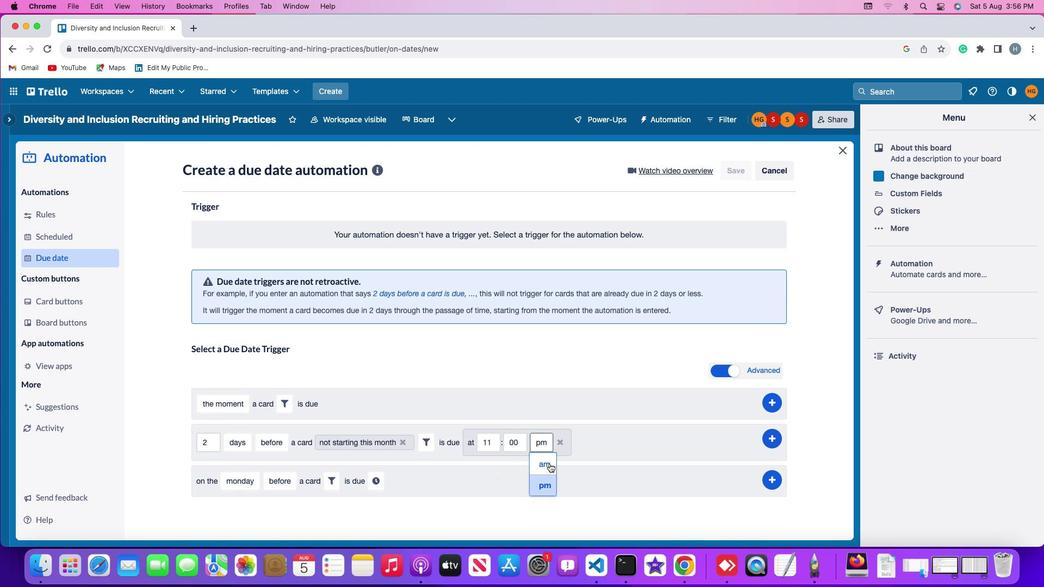 
Action: Mouse pressed left at (547, 466)
Screenshot: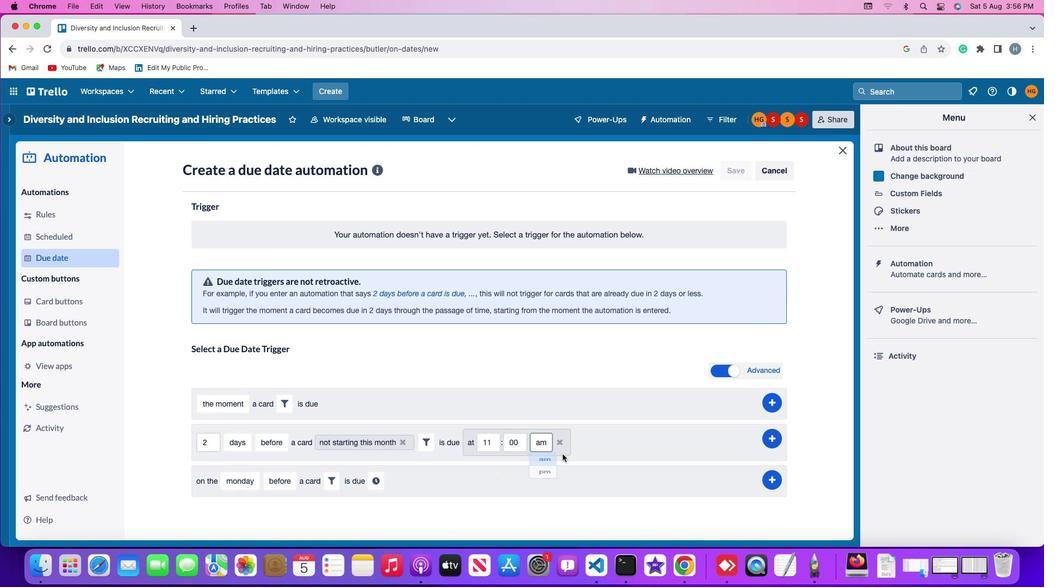 
Action: Mouse moved to (771, 436)
Screenshot: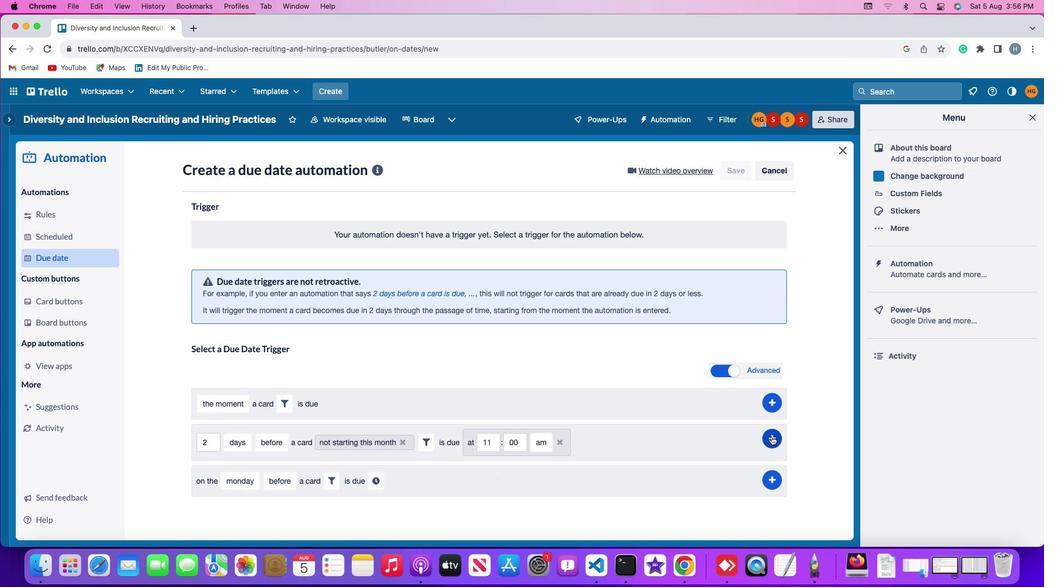 
Action: Mouse pressed left at (771, 436)
Screenshot: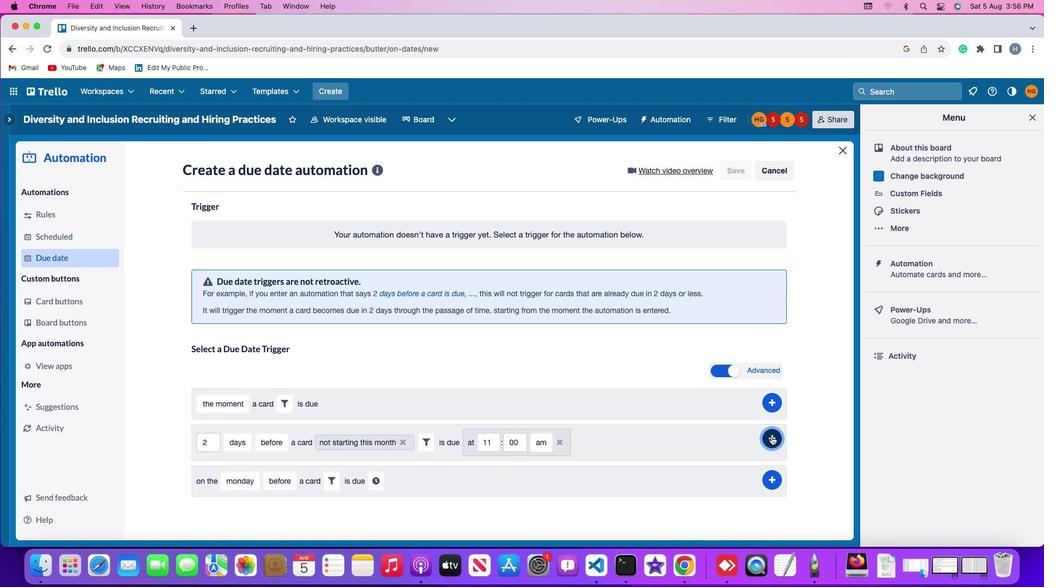 
Action: Mouse moved to (814, 274)
Screenshot: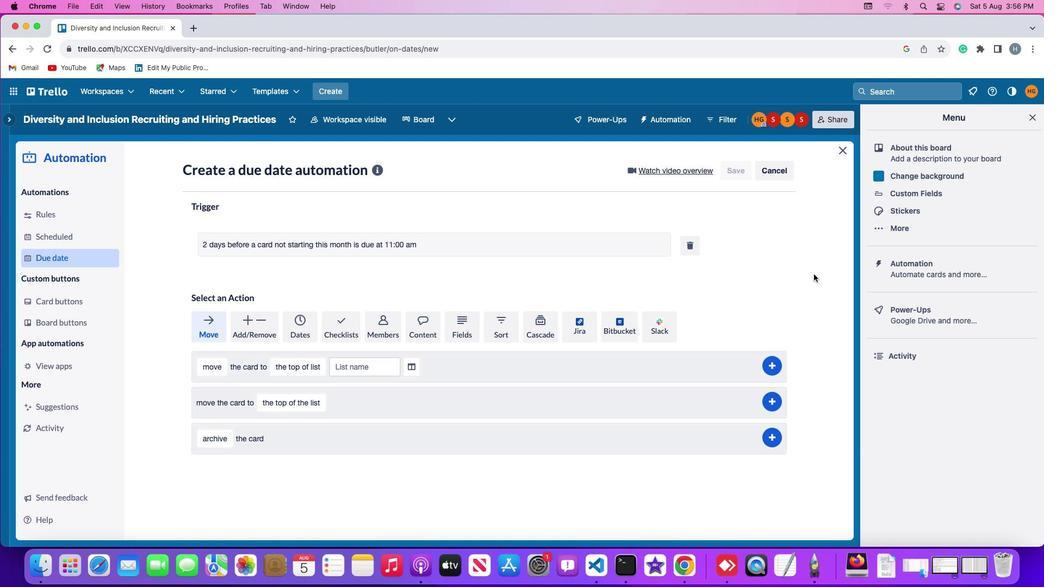 
